 Task: Find connections with filter location Comodoro Rivadavia with filter topic #purposewith filter profile language English with filter current company Civil Engineer with filter school Central Institute Of Plastics Engineering and Technology with filter industry Biotechnology Research with filter service category Editing with filter keywords title Meeting Planner
Action: Mouse moved to (515, 89)
Screenshot: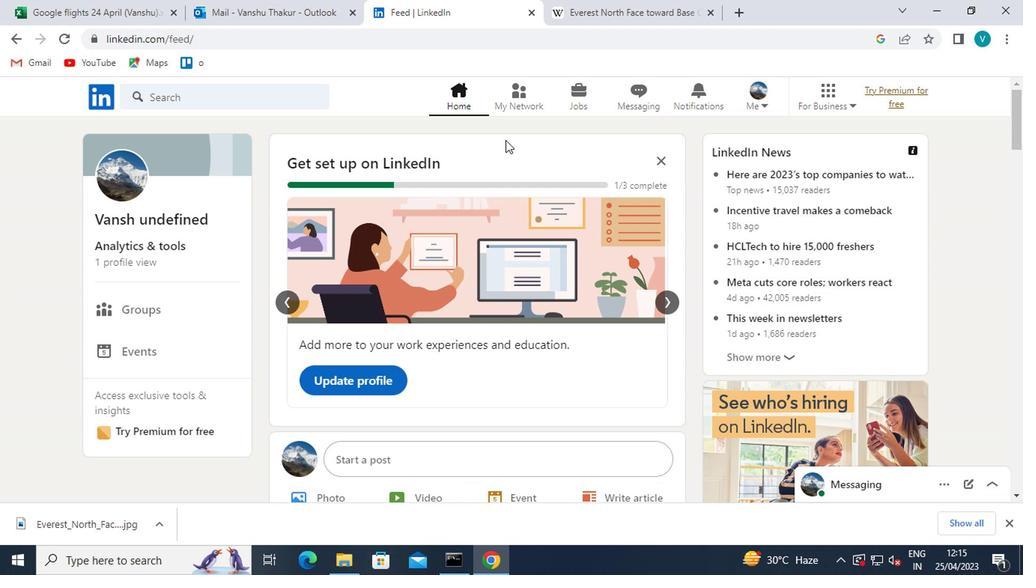 
Action: Mouse pressed left at (515, 89)
Screenshot: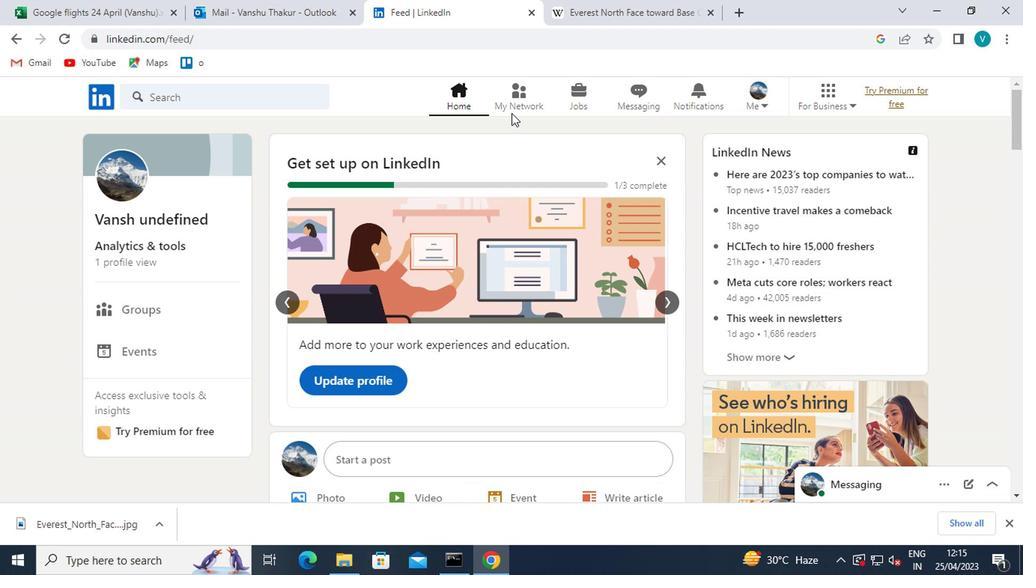 
Action: Mouse moved to (187, 182)
Screenshot: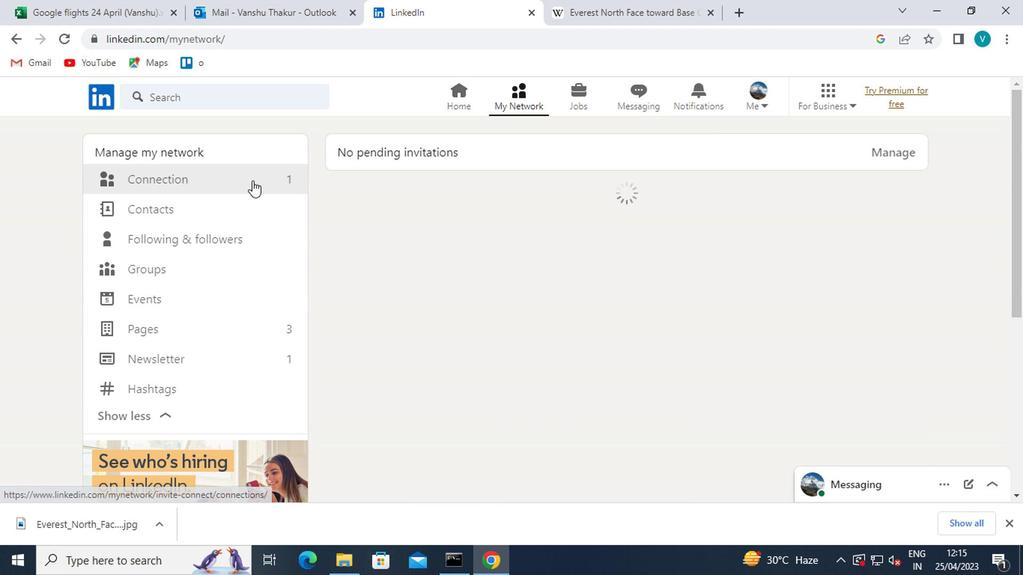 
Action: Mouse pressed left at (187, 182)
Screenshot: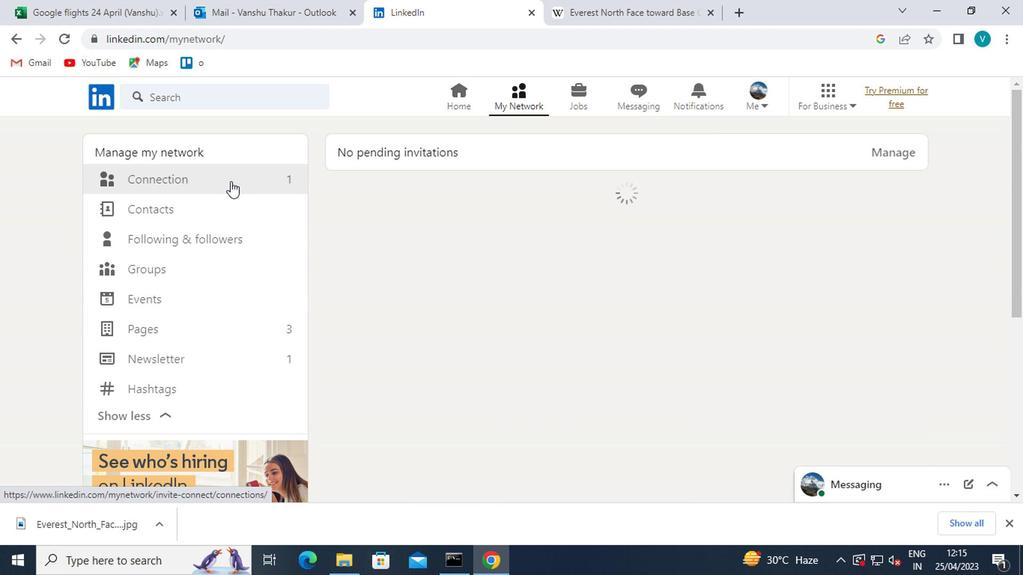 
Action: Mouse moved to (619, 181)
Screenshot: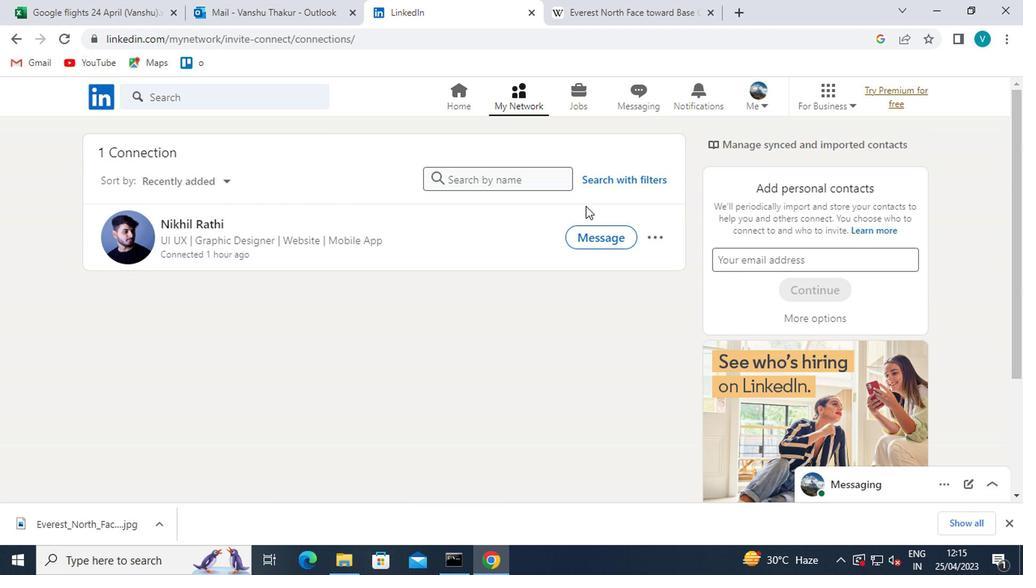 
Action: Mouse pressed left at (619, 181)
Screenshot: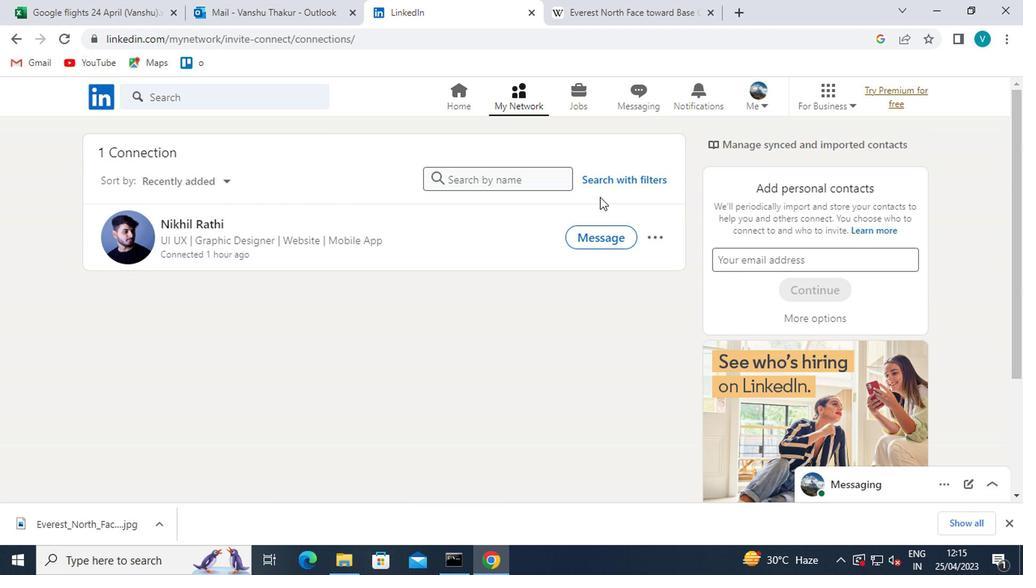 
Action: Mouse moved to (498, 136)
Screenshot: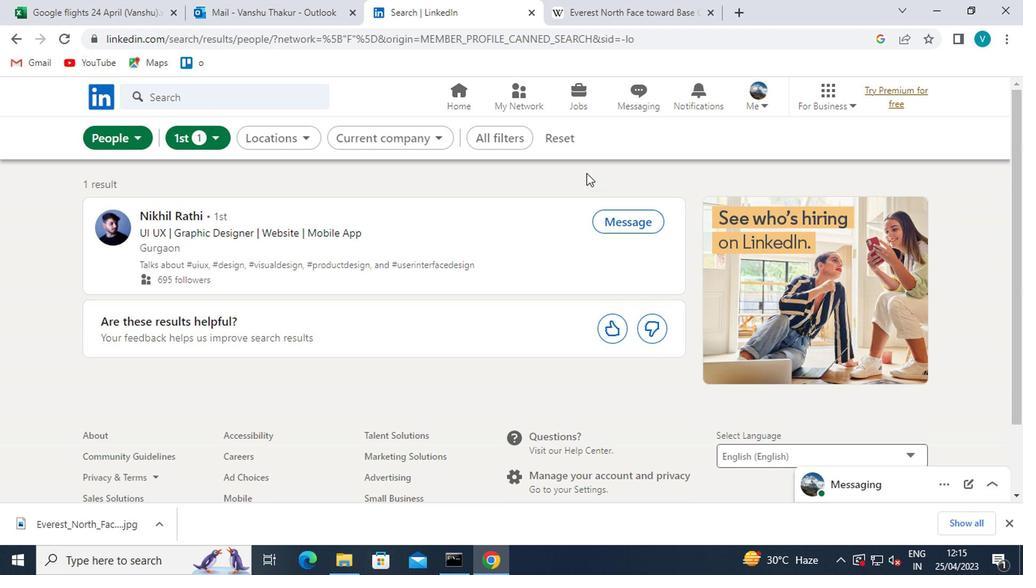 
Action: Mouse pressed left at (498, 136)
Screenshot: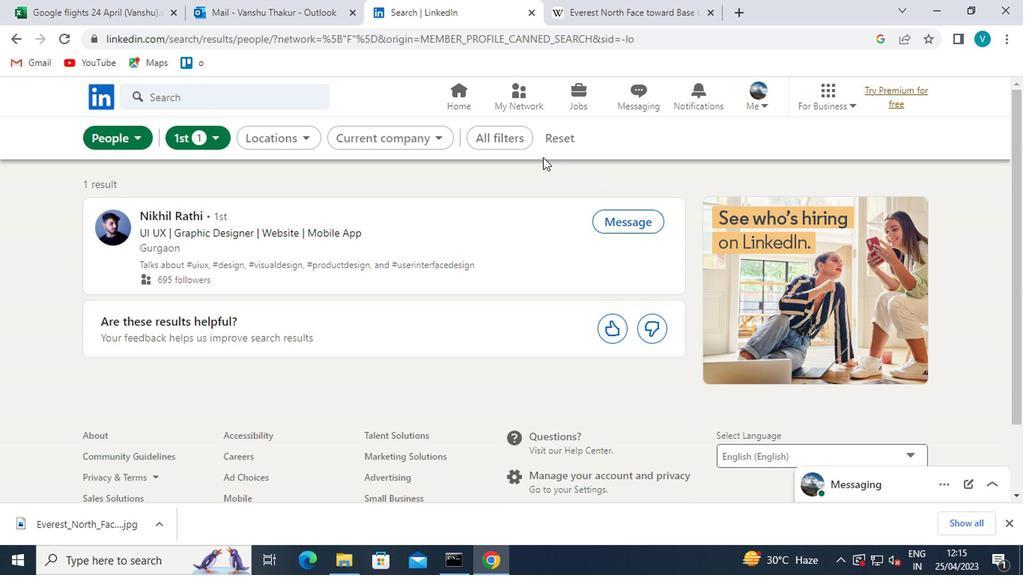 
Action: Mouse moved to (694, 316)
Screenshot: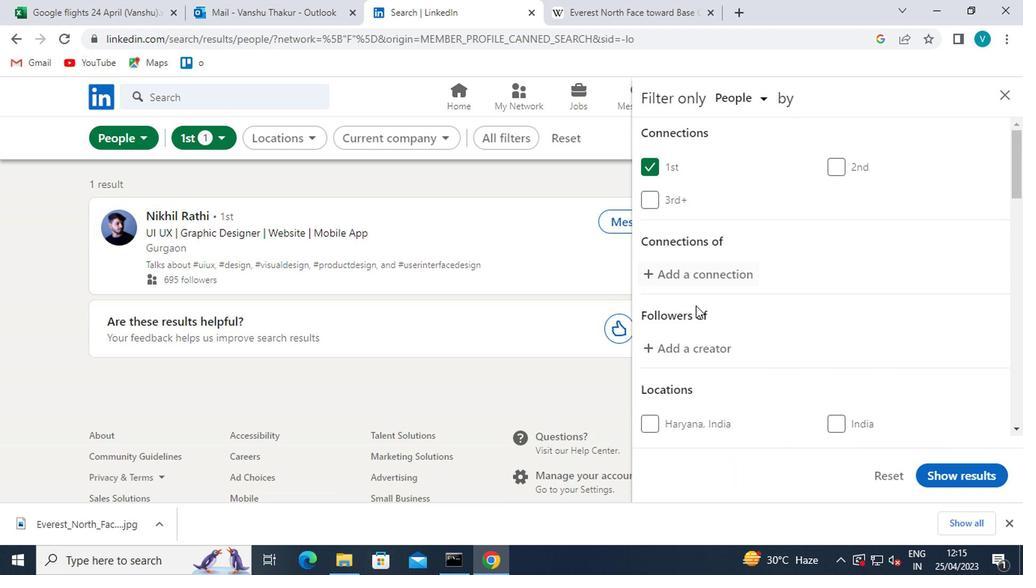 
Action: Mouse scrolled (694, 315) with delta (0, 0)
Screenshot: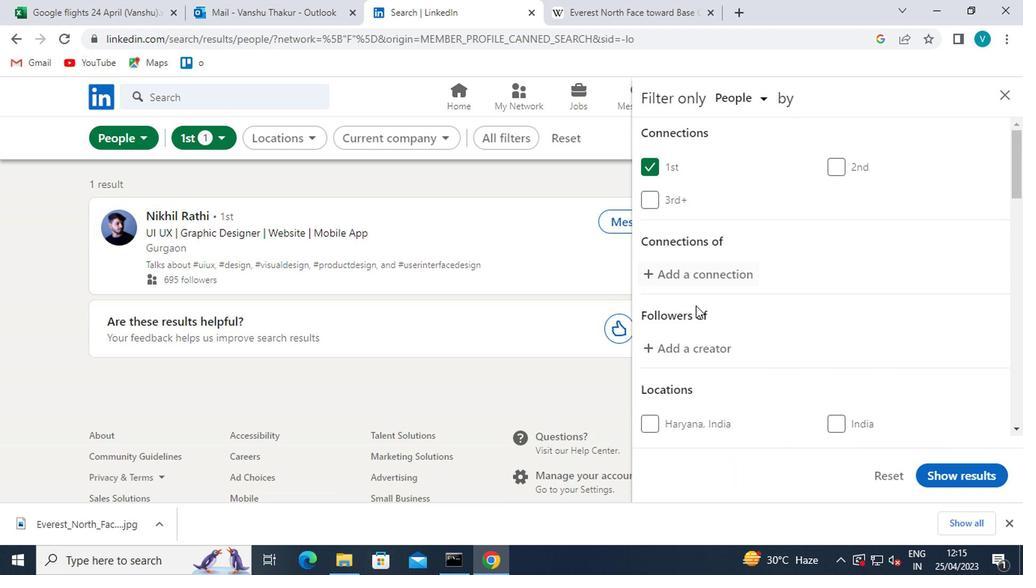
Action: Mouse moved to (694, 318)
Screenshot: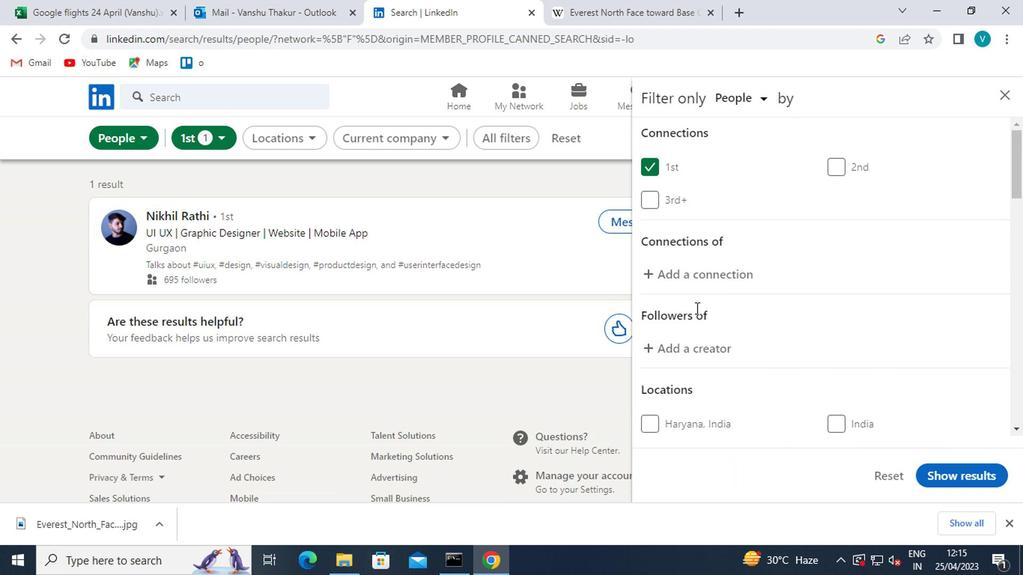 
Action: Mouse scrolled (694, 317) with delta (0, -1)
Screenshot: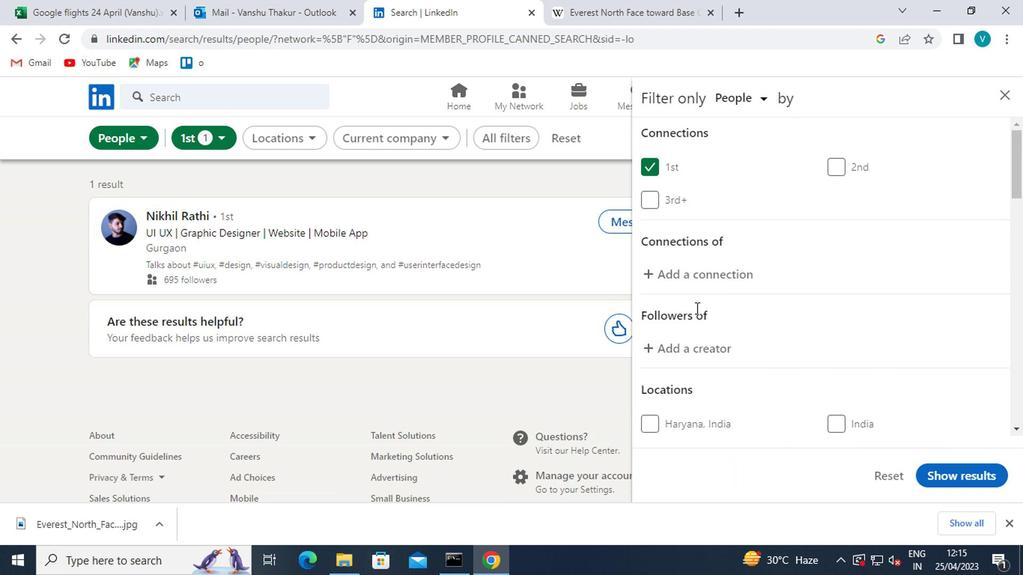 
Action: Mouse moved to (690, 345)
Screenshot: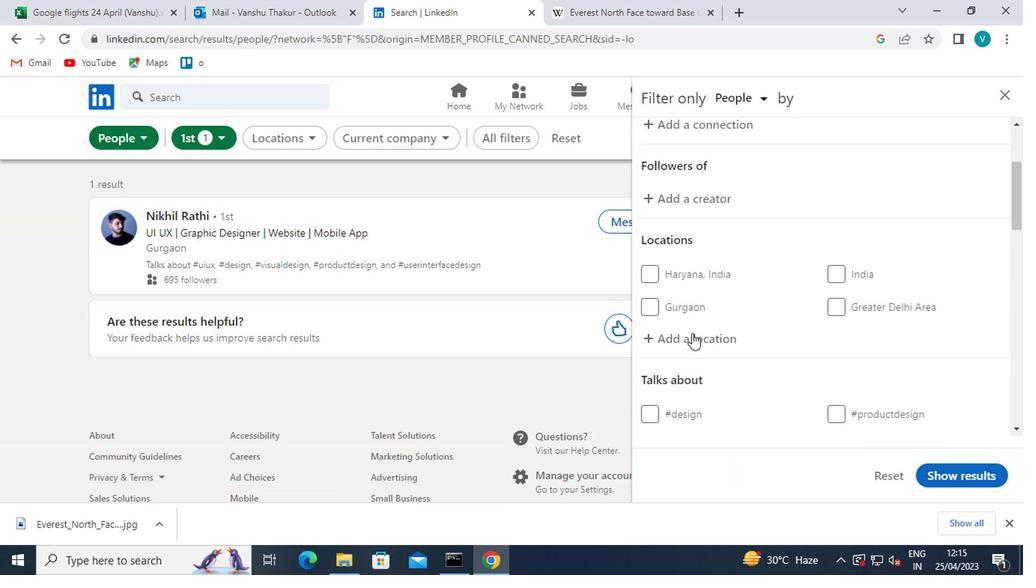 
Action: Mouse pressed left at (690, 345)
Screenshot: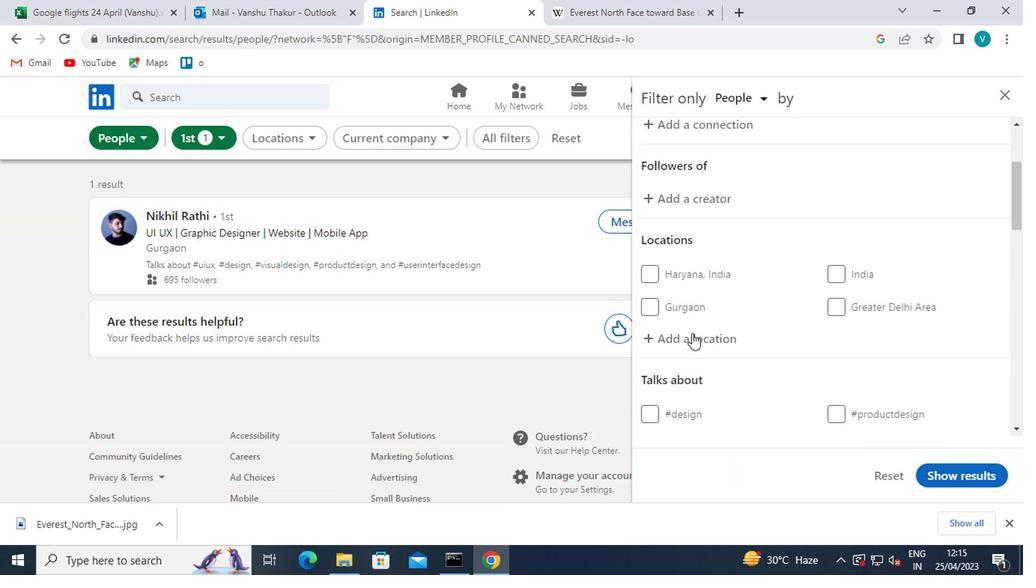 
Action: Key pressed <Key.shift>COMOD
Screenshot: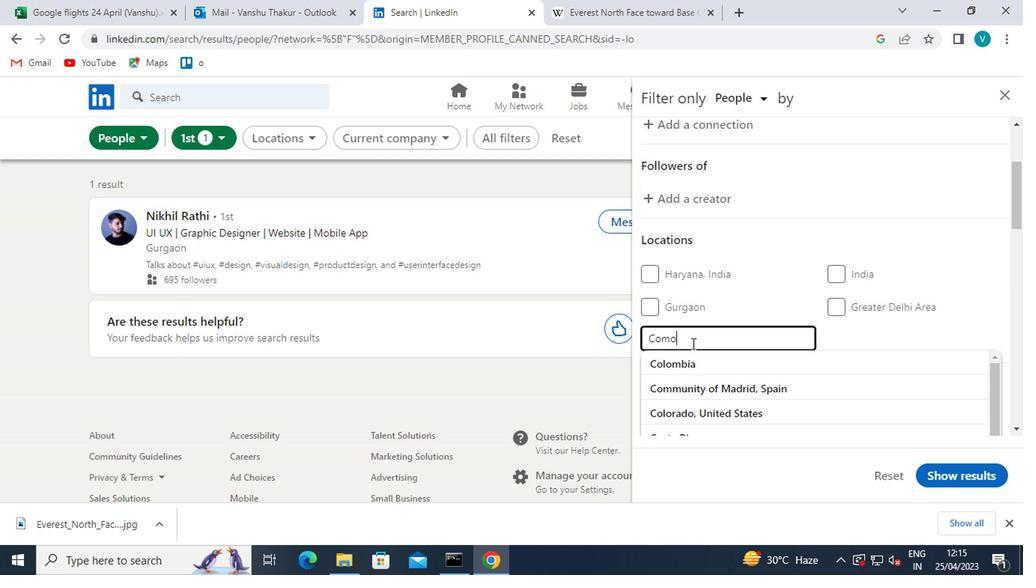 
Action: Mouse moved to (690, 346)
Screenshot: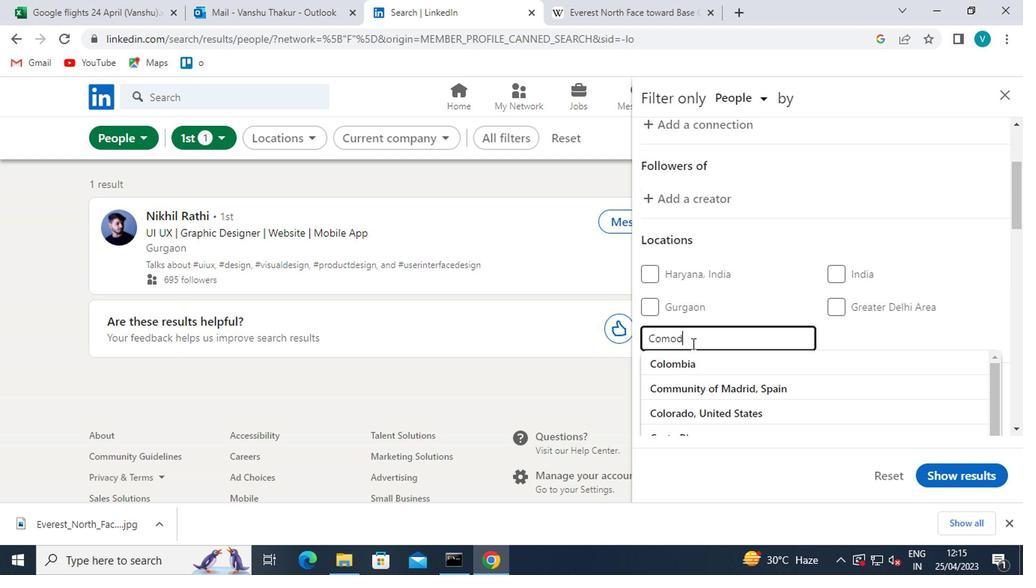 
Action: Key pressed ORO
Screenshot: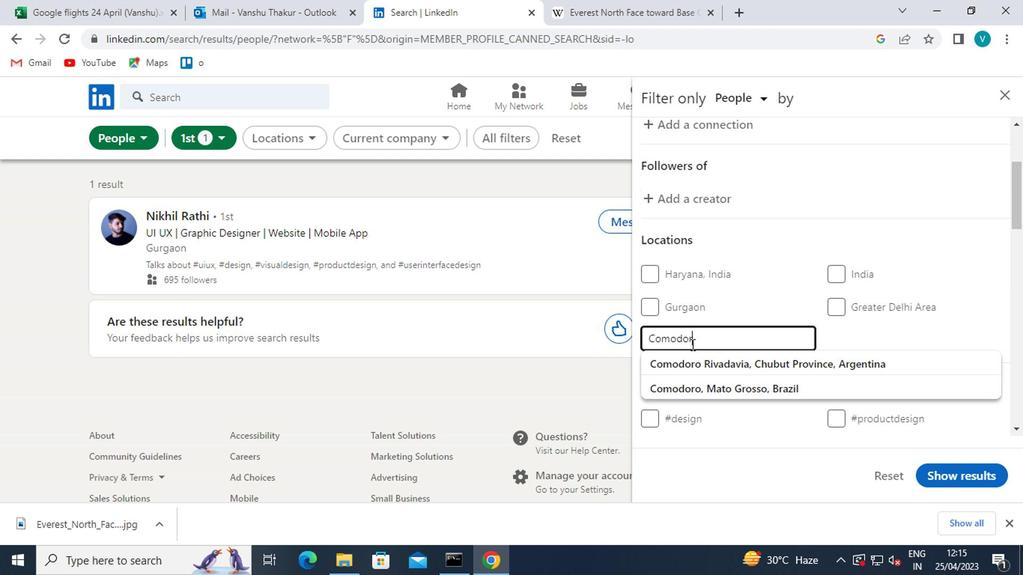
Action: Mouse moved to (730, 364)
Screenshot: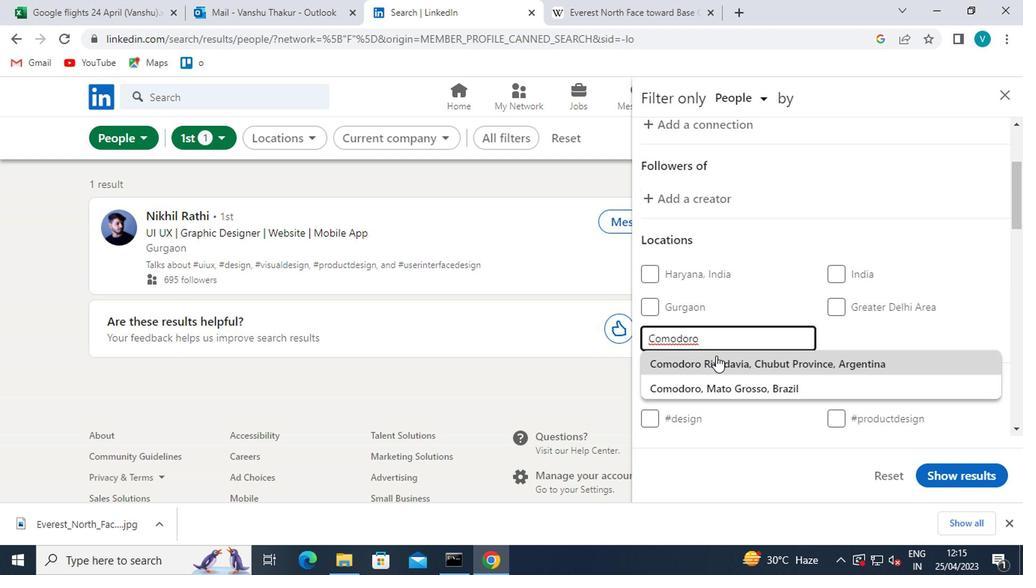 
Action: Mouse pressed left at (730, 364)
Screenshot: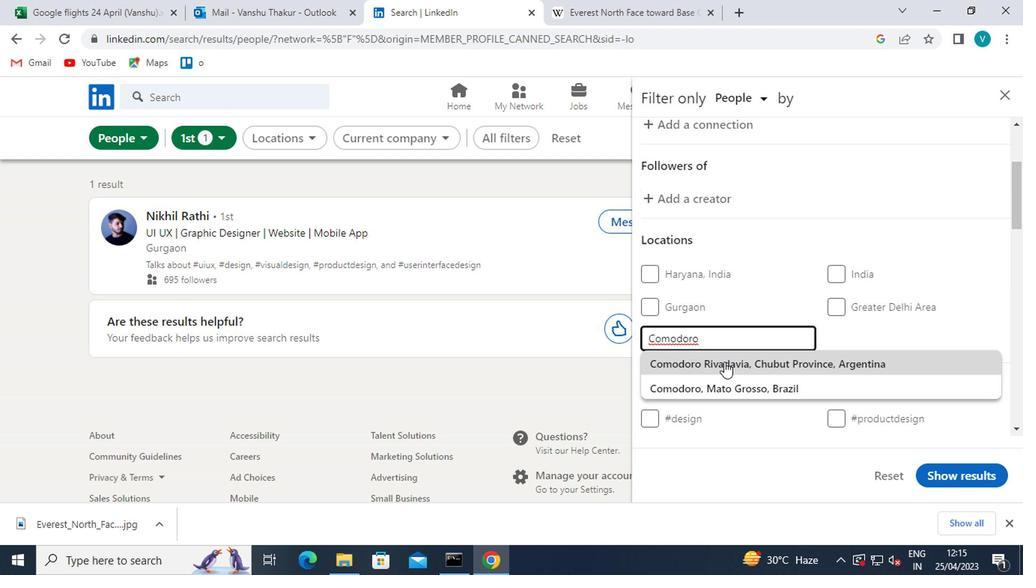 
Action: Mouse moved to (806, 379)
Screenshot: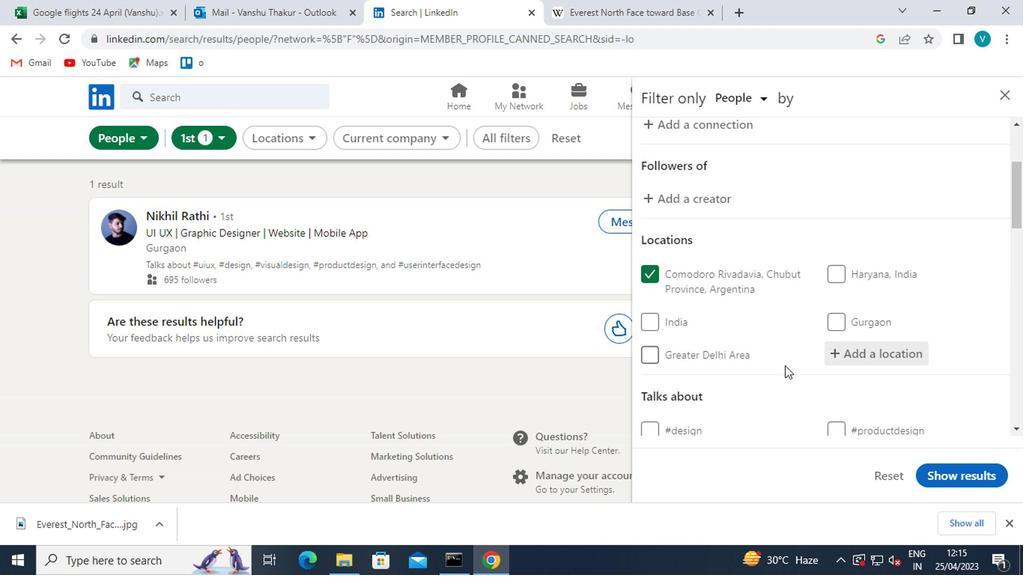 
Action: Mouse scrolled (806, 378) with delta (0, 0)
Screenshot: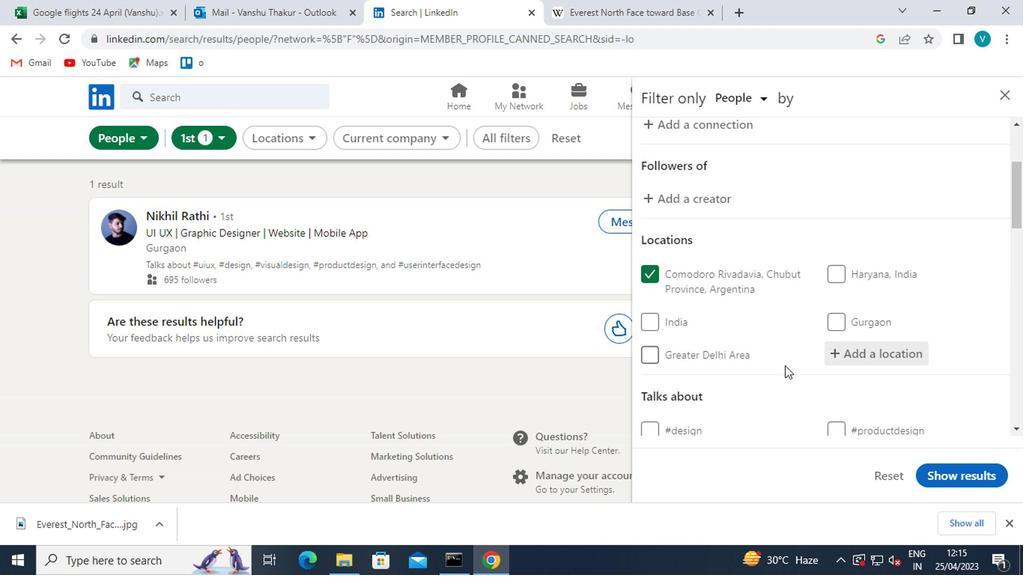 
Action: Mouse moved to (873, 424)
Screenshot: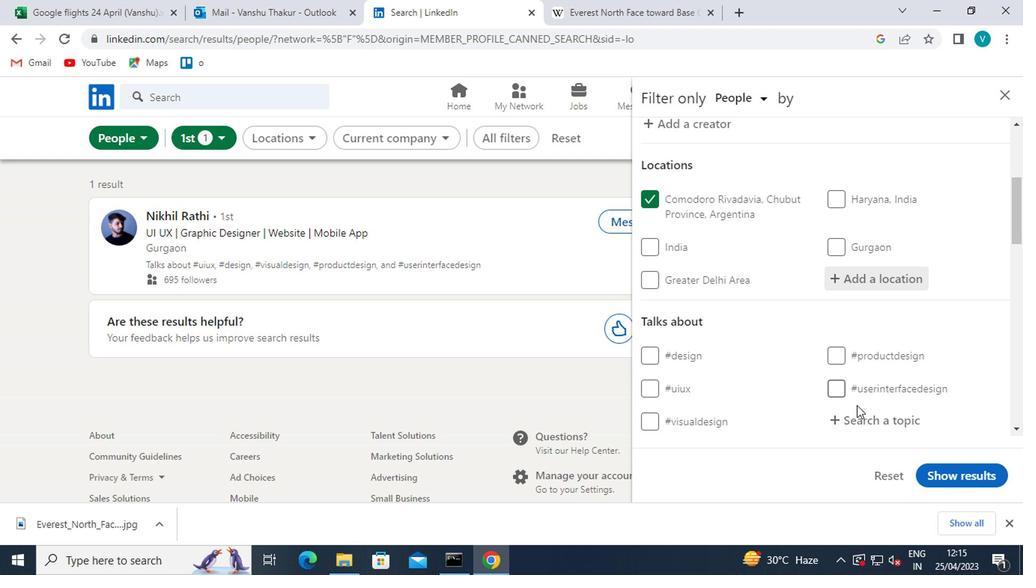 
Action: Mouse pressed left at (873, 424)
Screenshot: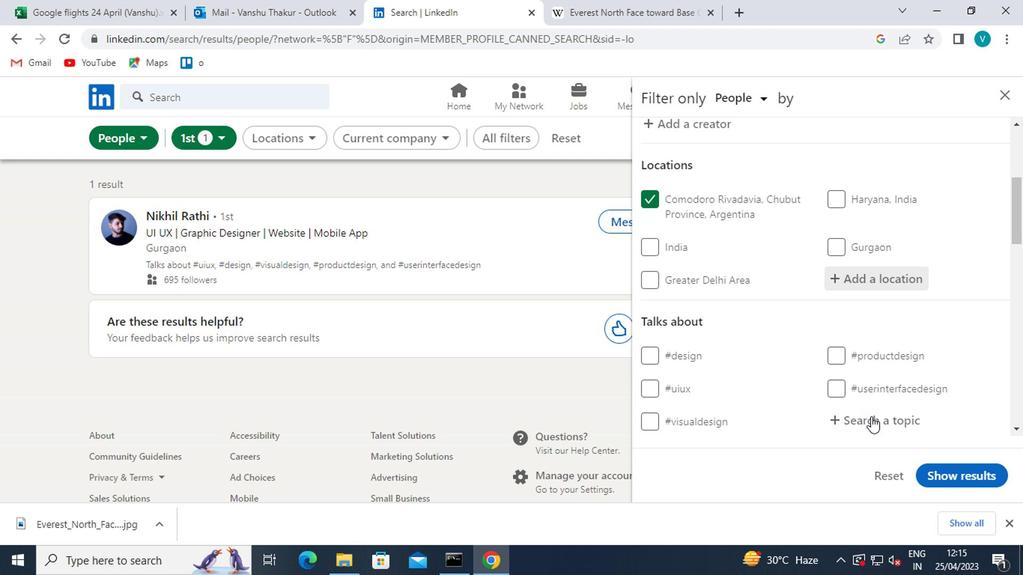 
Action: Key pressed <Key.shift>#PURPOSEWITH
Screenshot: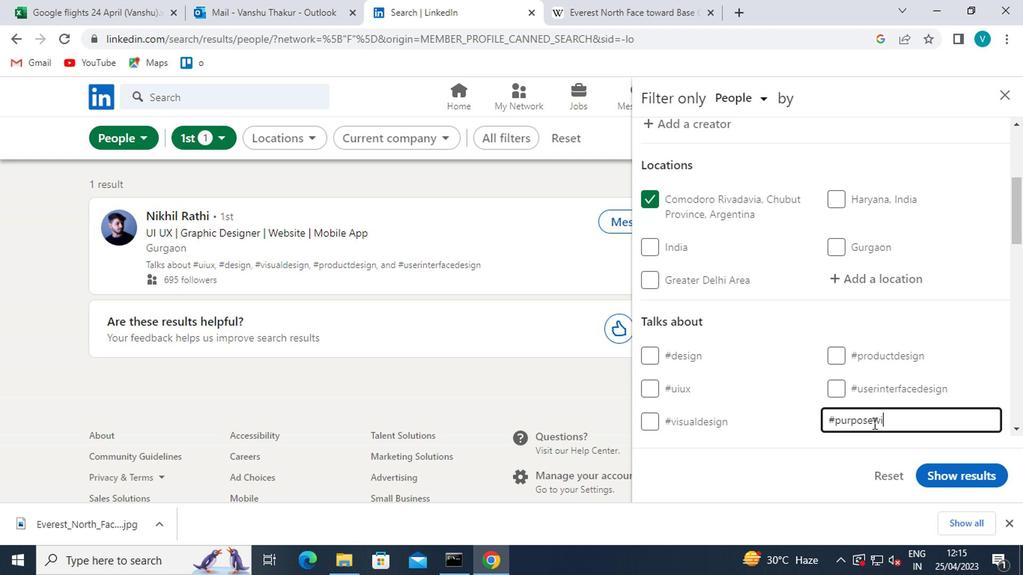 
Action: Mouse moved to (790, 418)
Screenshot: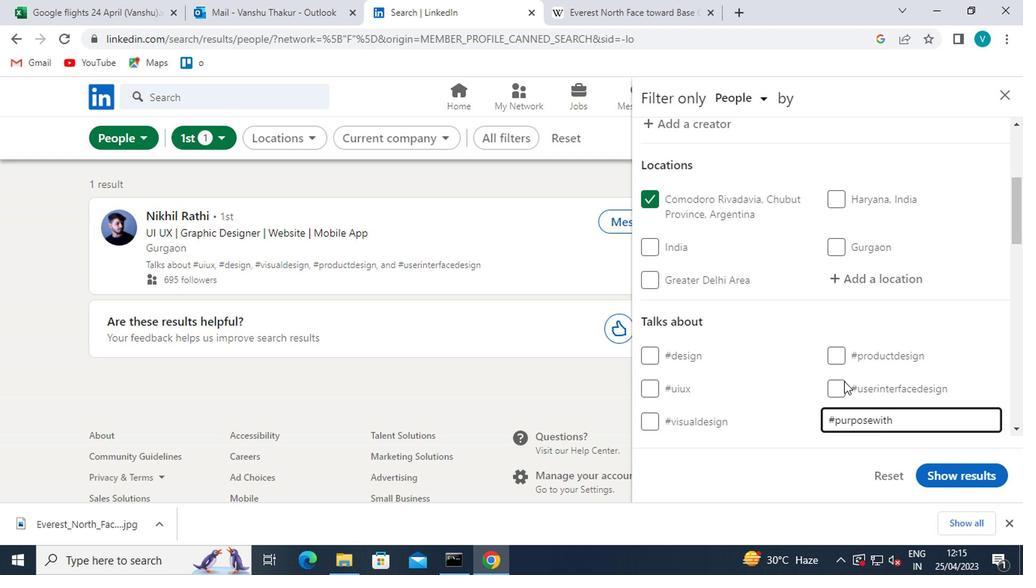 
Action: Mouse pressed left at (790, 418)
Screenshot: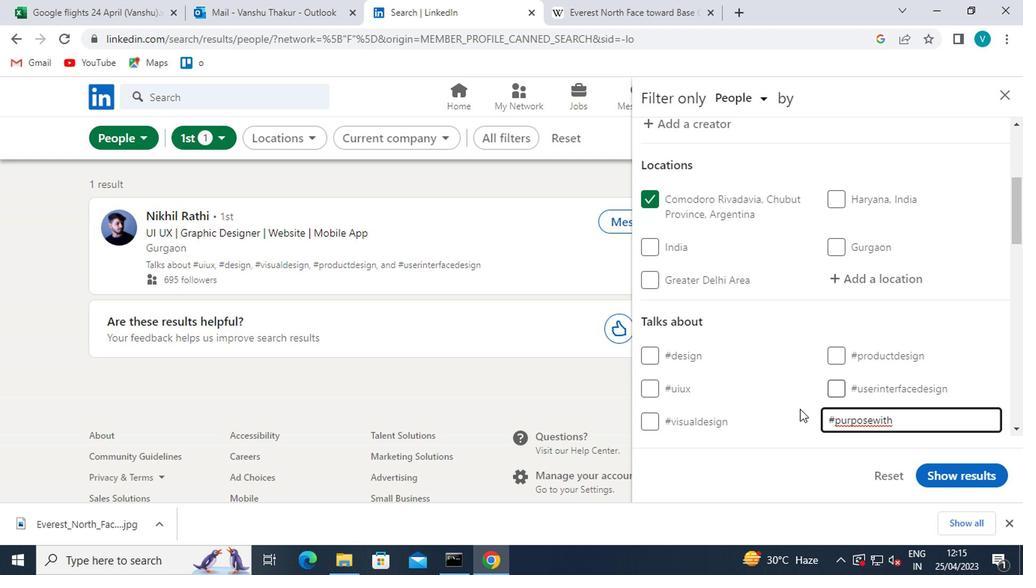 
Action: Mouse moved to (790, 419)
Screenshot: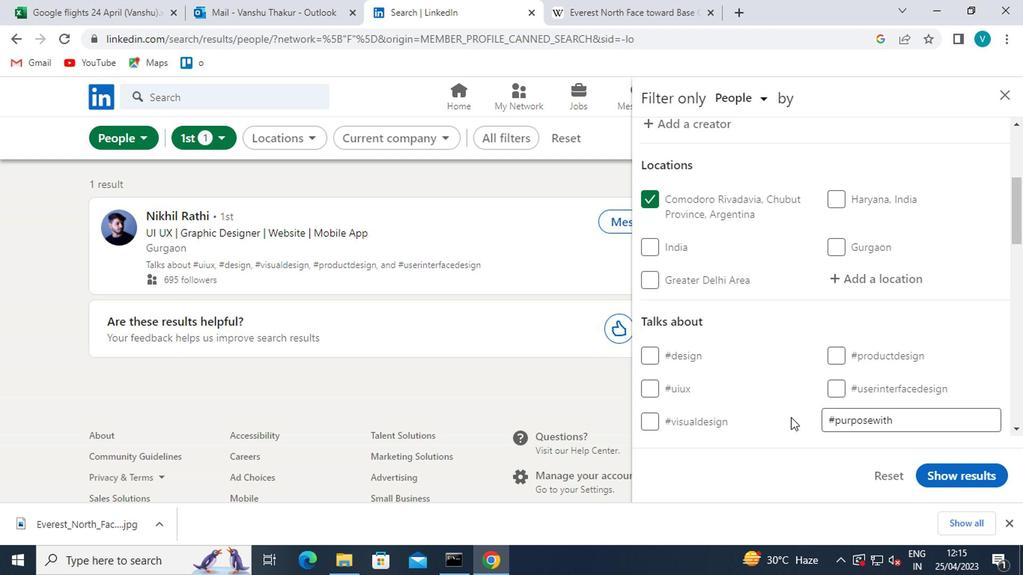 
Action: Mouse scrolled (790, 418) with delta (0, -1)
Screenshot: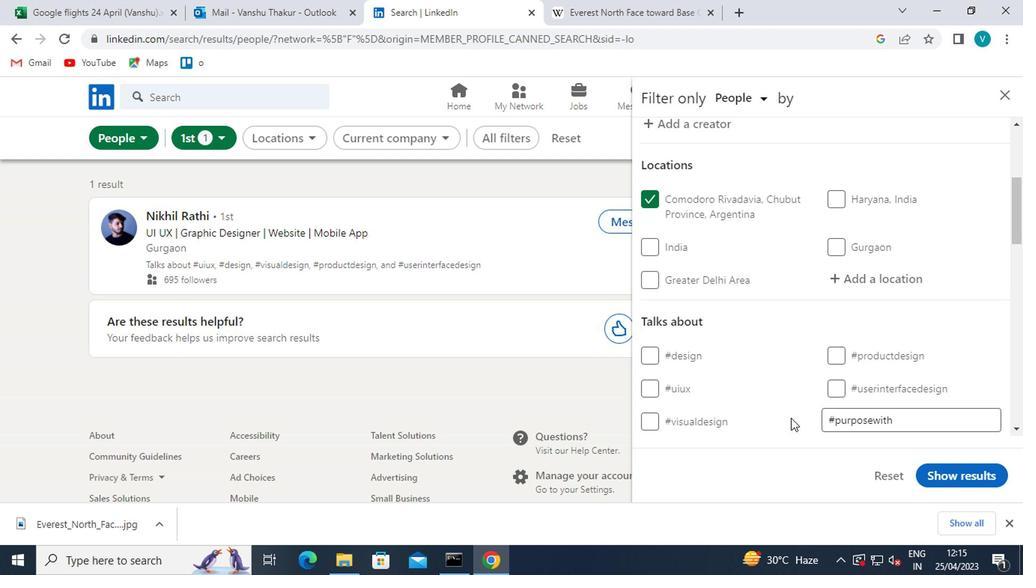 
Action: Mouse scrolled (790, 418) with delta (0, -1)
Screenshot: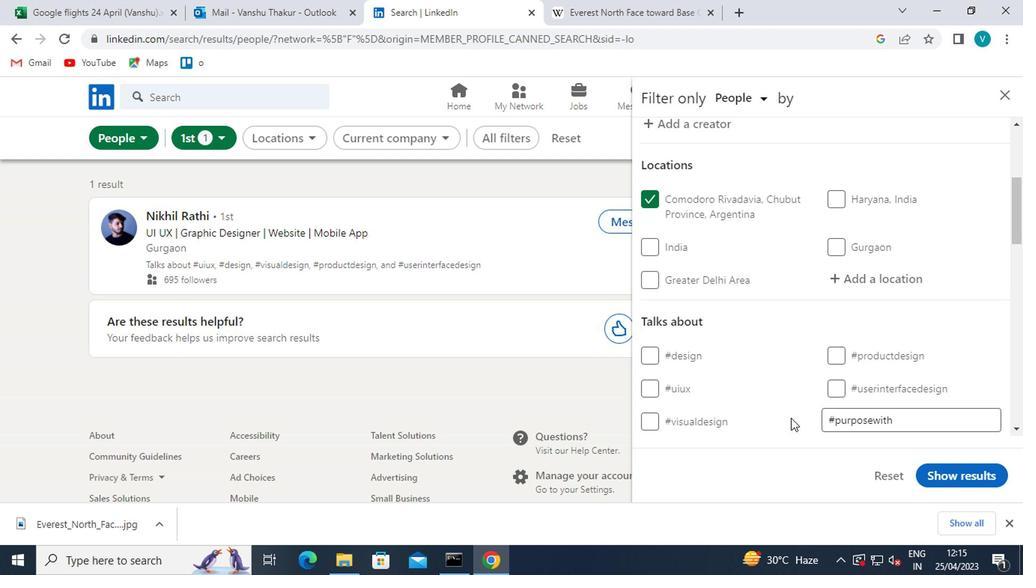 
Action: Mouse scrolled (790, 418) with delta (0, -1)
Screenshot: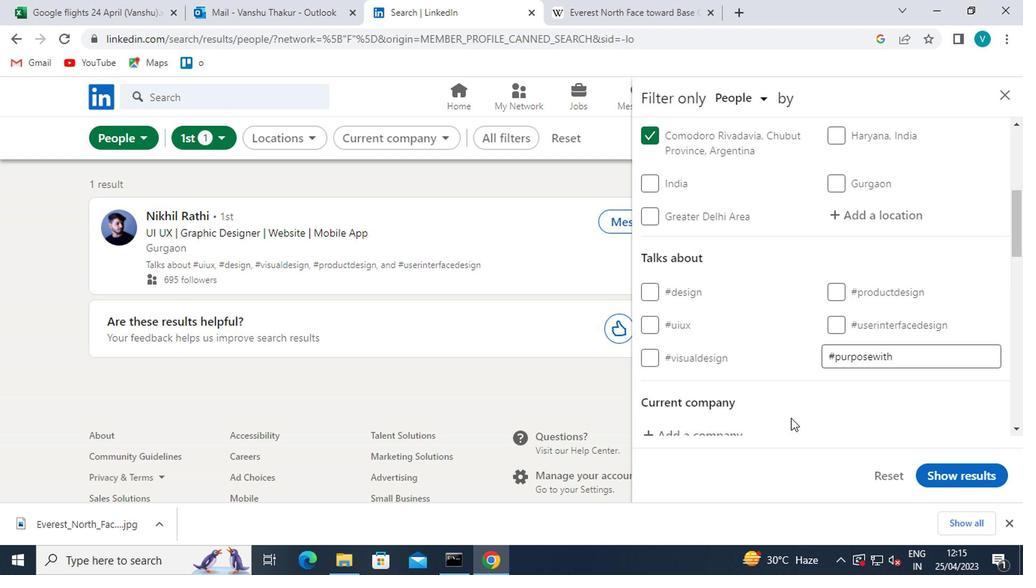 
Action: Mouse scrolled (790, 418) with delta (0, -1)
Screenshot: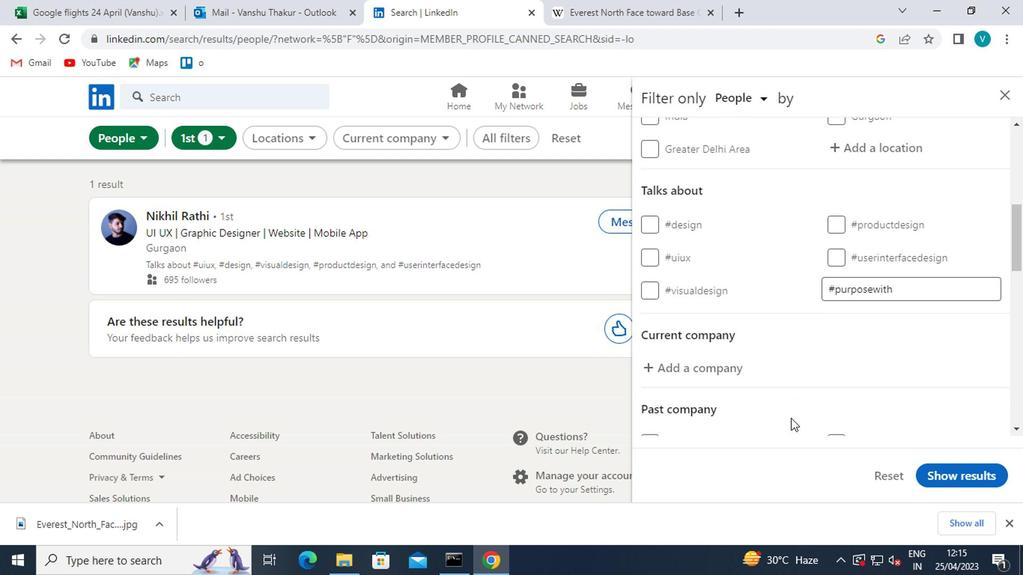 
Action: Mouse scrolled (790, 418) with delta (0, -1)
Screenshot: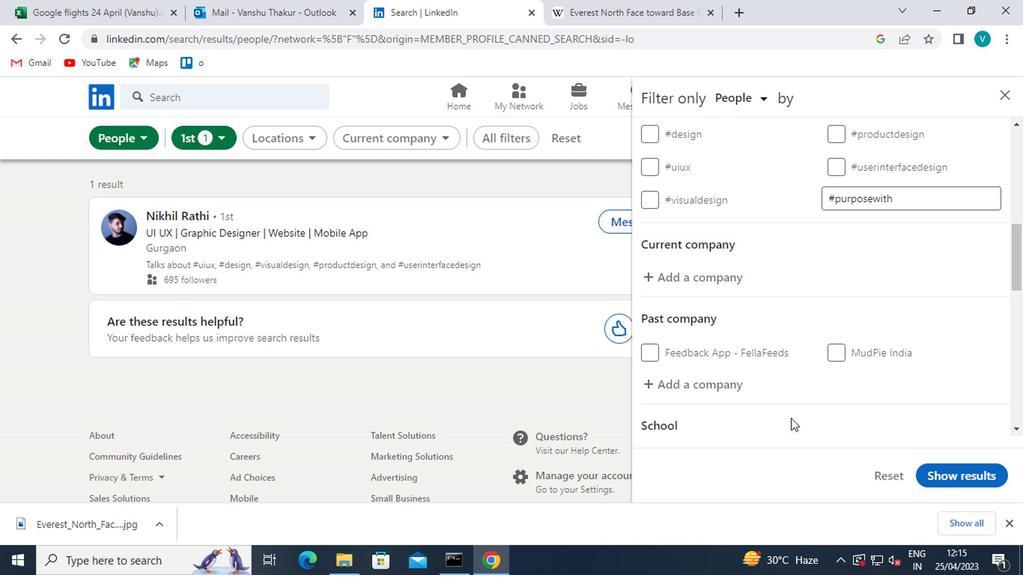 
Action: Mouse scrolled (790, 418) with delta (0, -1)
Screenshot: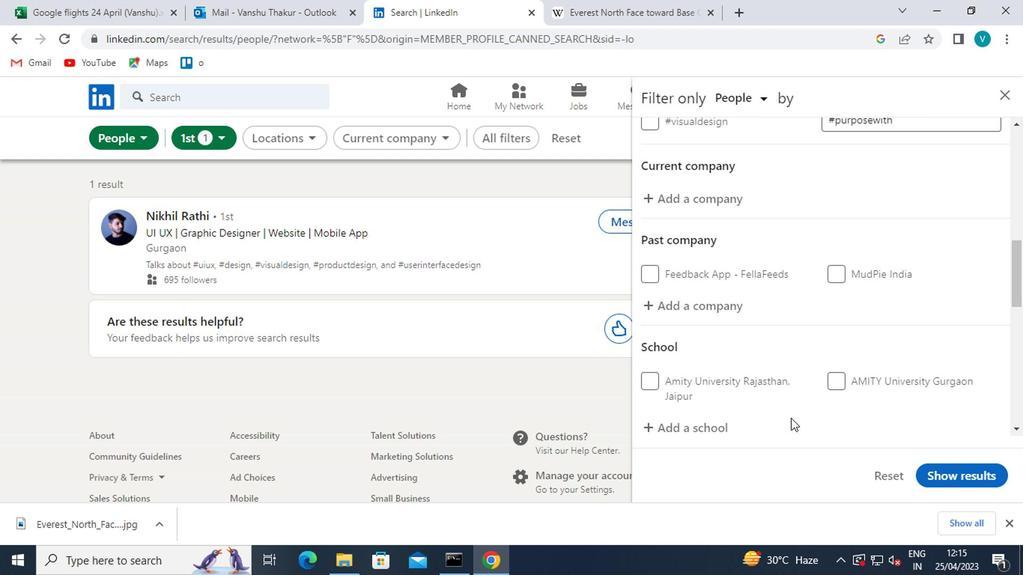 
Action: Mouse scrolled (790, 418) with delta (0, -1)
Screenshot: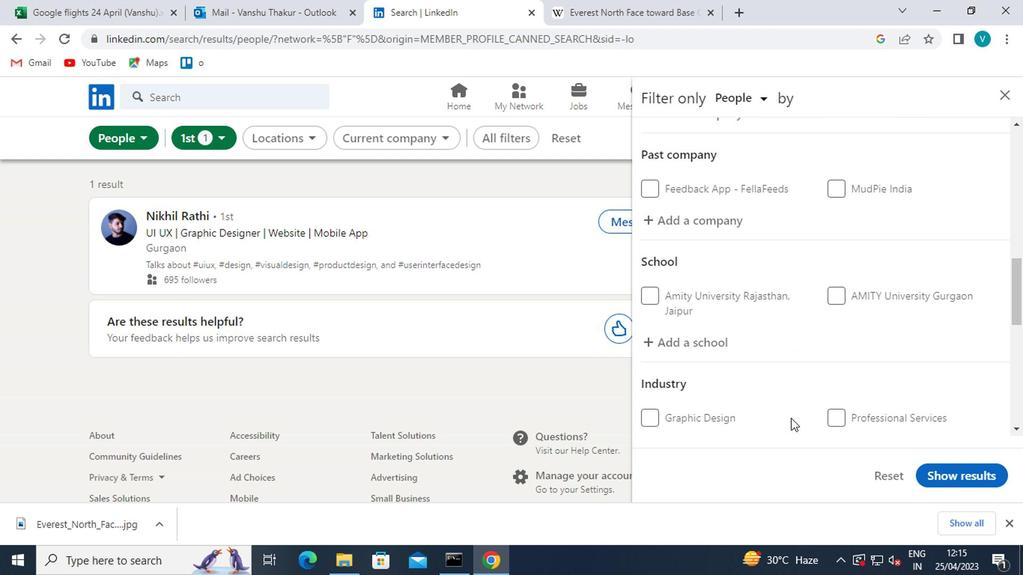 
Action: Mouse scrolled (790, 418) with delta (0, -1)
Screenshot: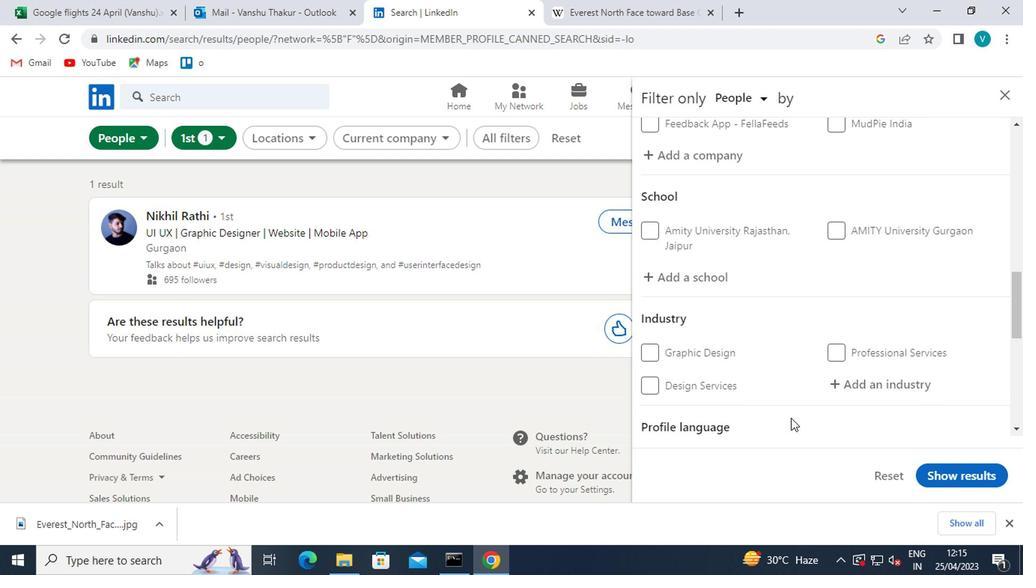 
Action: Mouse moved to (650, 309)
Screenshot: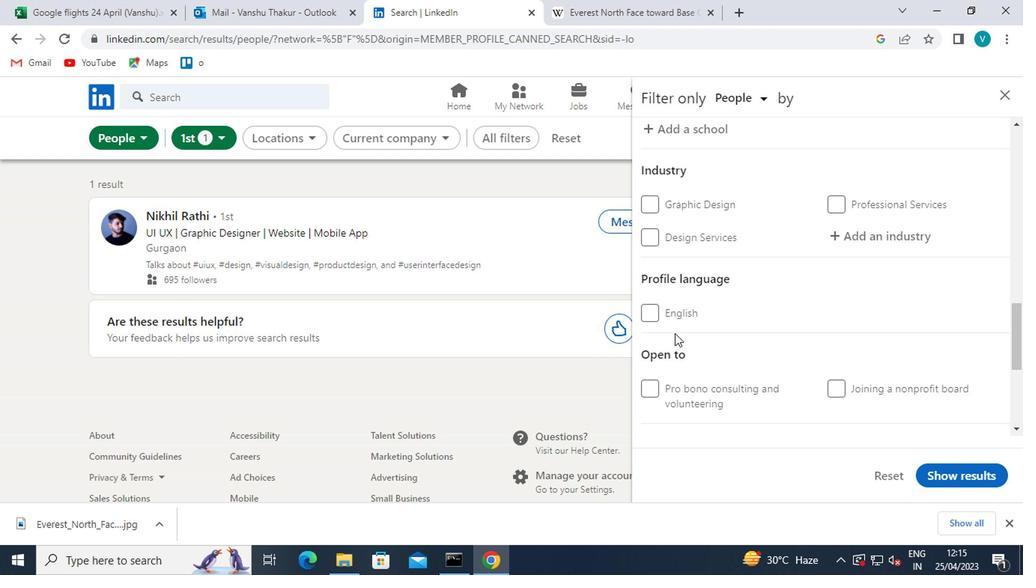 
Action: Mouse pressed left at (650, 309)
Screenshot: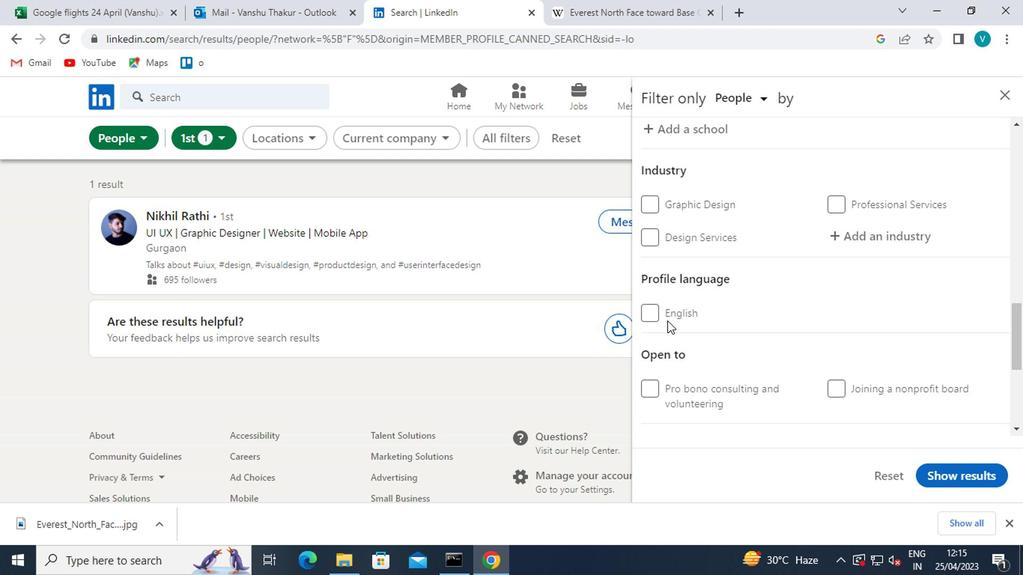 
Action: Mouse moved to (774, 311)
Screenshot: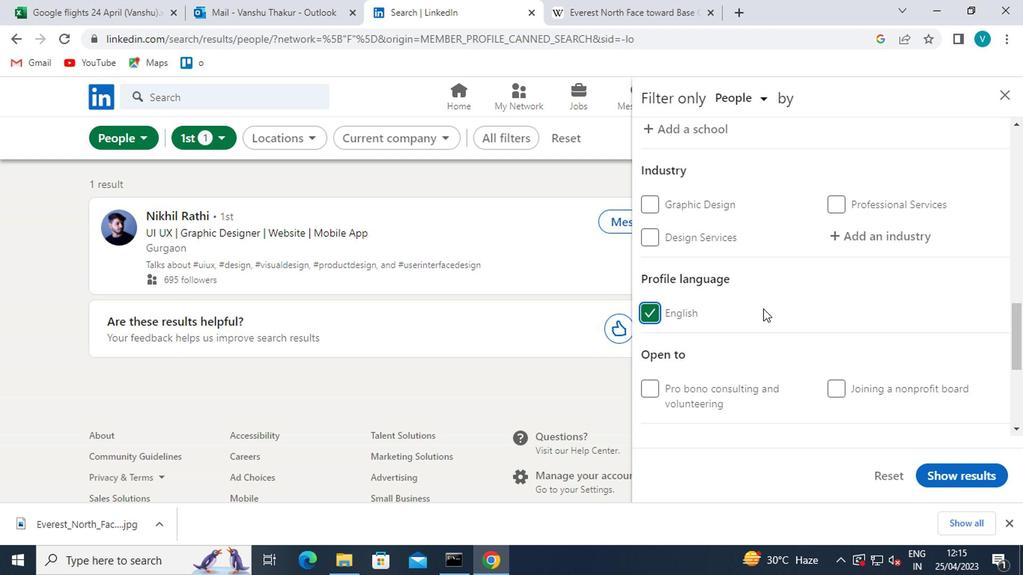 
Action: Mouse scrolled (774, 311) with delta (0, 0)
Screenshot: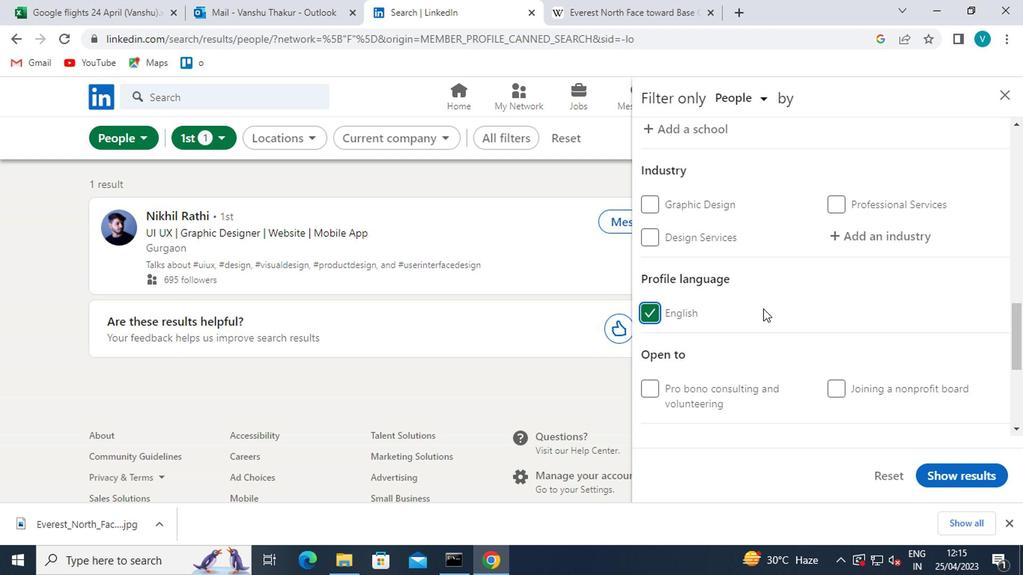 
Action: Mouse scrolled (774, 311) with delta (0, 0)
Screenshot: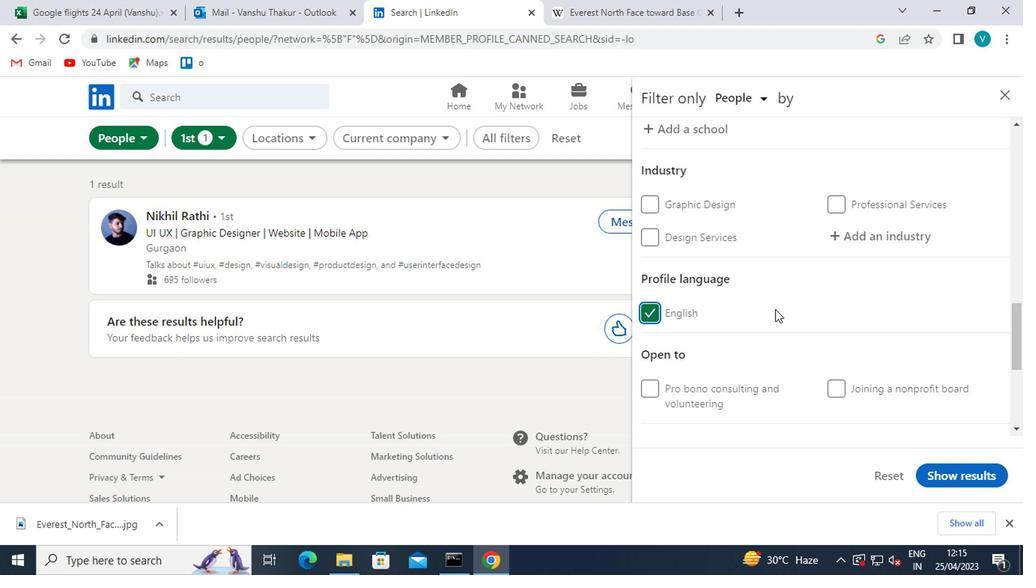 
Action: Mouse scrolled (774, 311) with delta (0, 0)
Screenshot: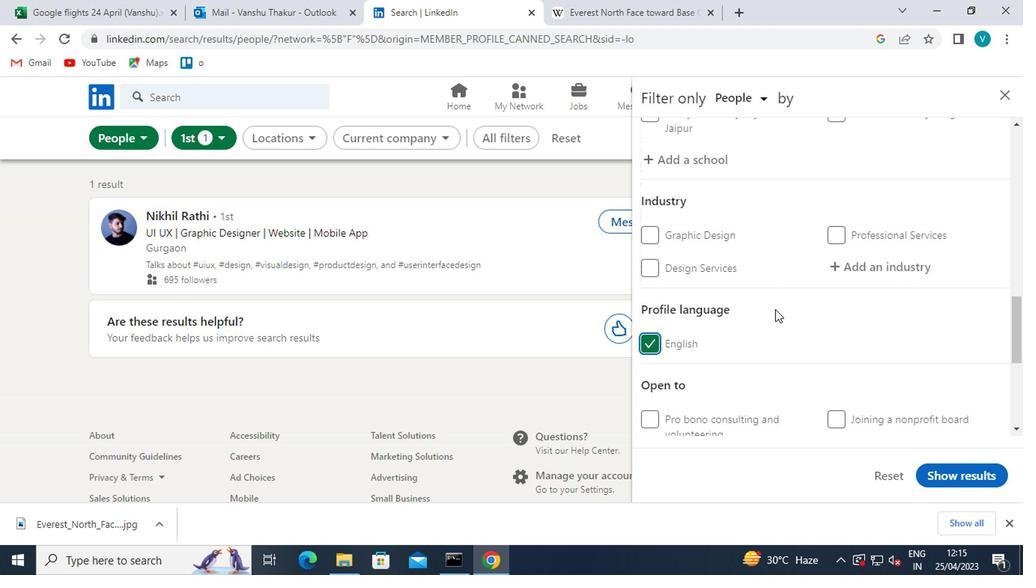 
Action: Mouse scrolled (774, 311) with delta (0, 0)
Screenshot: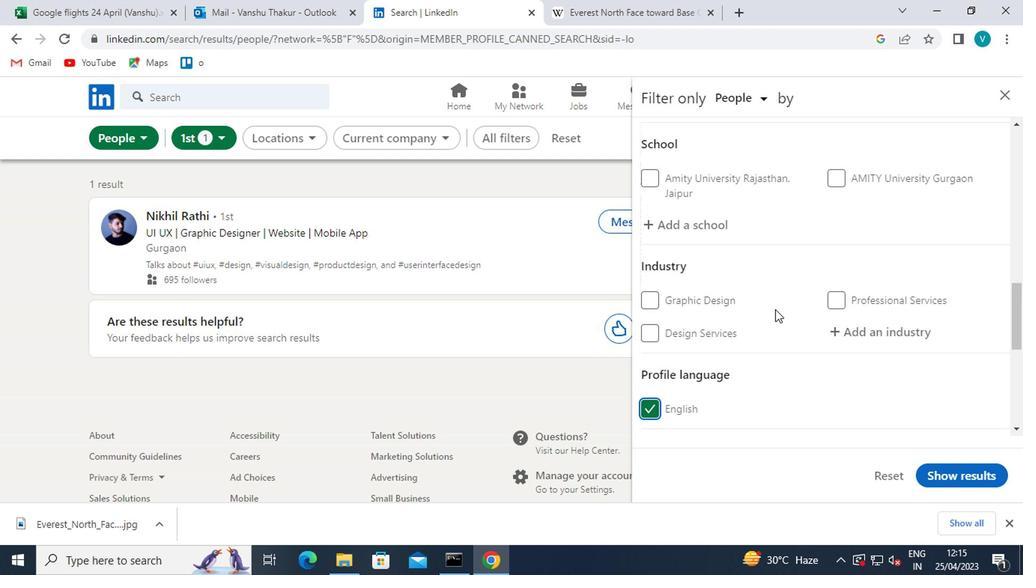 
Action: Mouse scrolled (774, 311) with delta (0, 0)
Screenshot: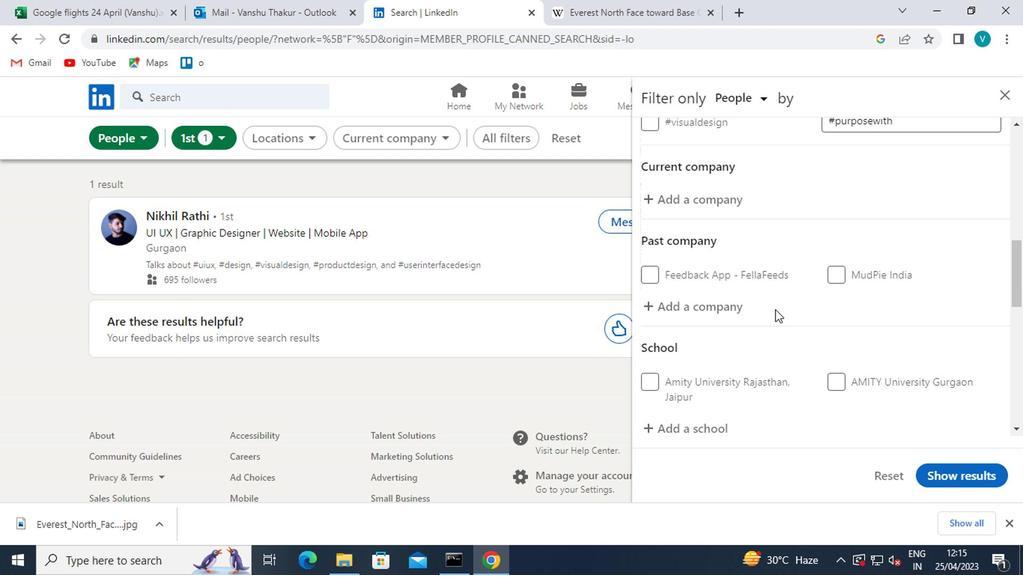 
Action: Mouse moved to (746, 280)
Screenshot: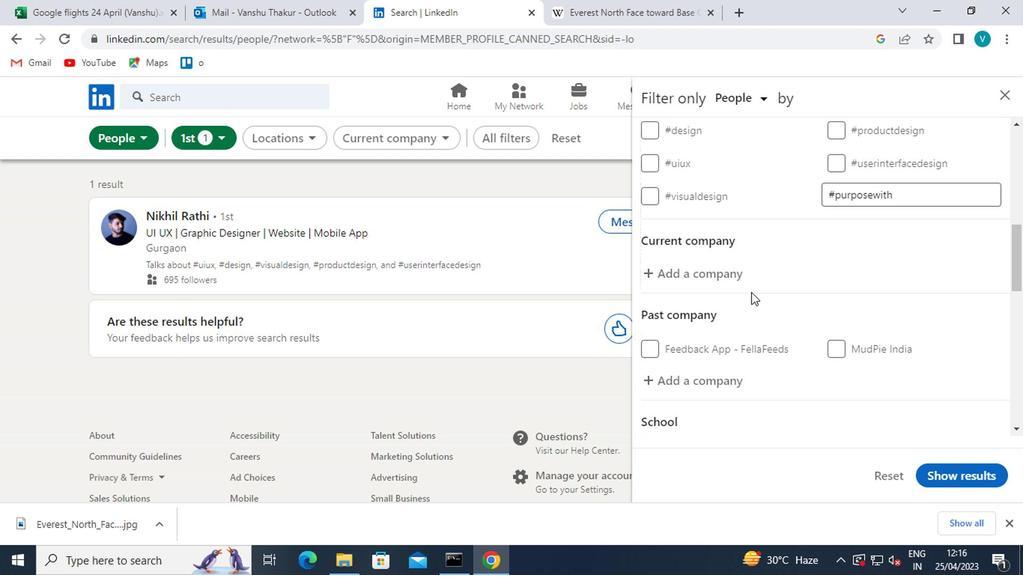 
Action: Mouse pressed left at (746, 280)
Screenshot: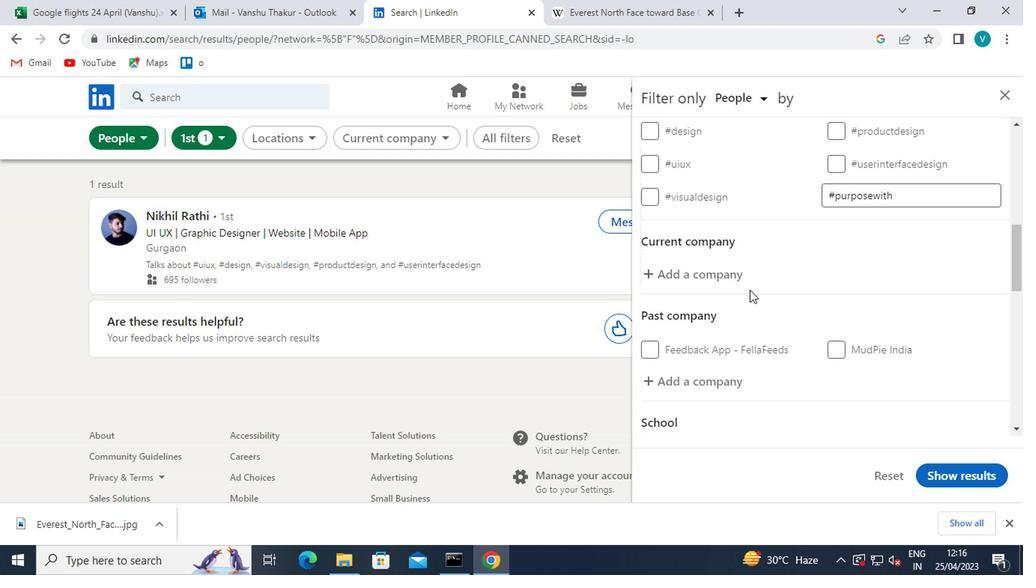 
Action: Mouse moved to (746, 280)
Screenshot: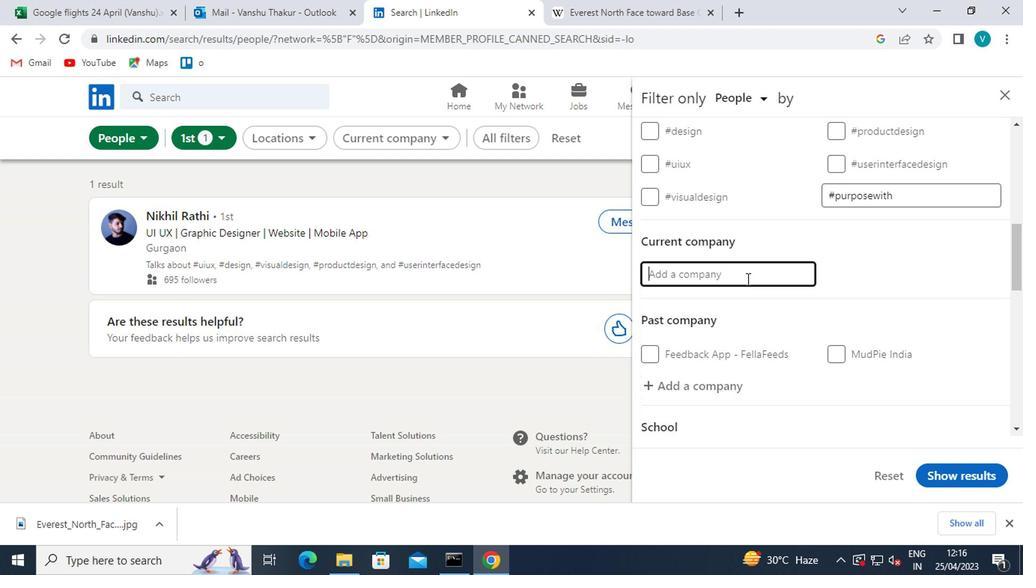 
Action: Key pressed <Key.shift>CIVIL<Key.space>
Screenshot: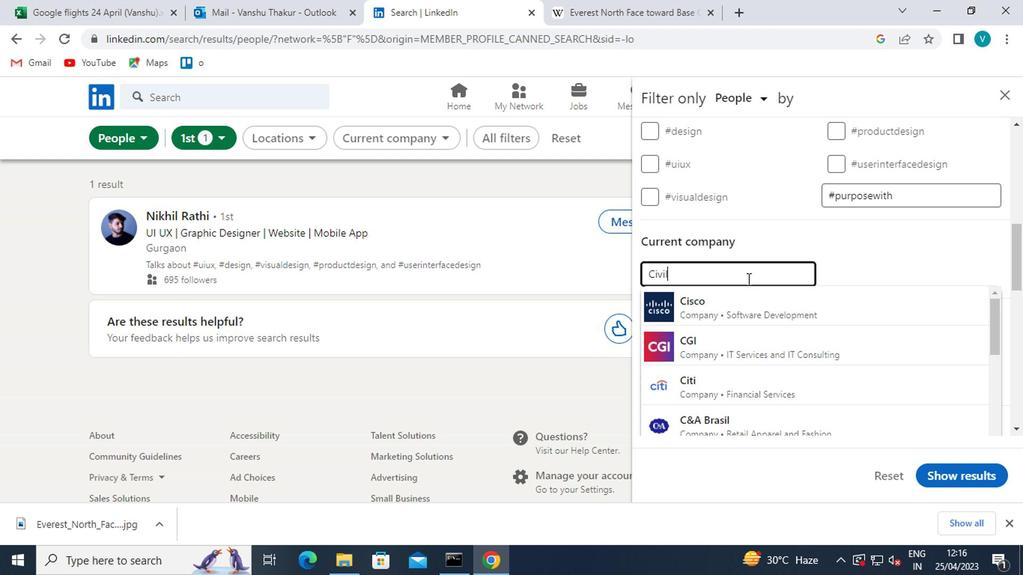 
Action: Mouse moved to (746, 280)
Screenshot: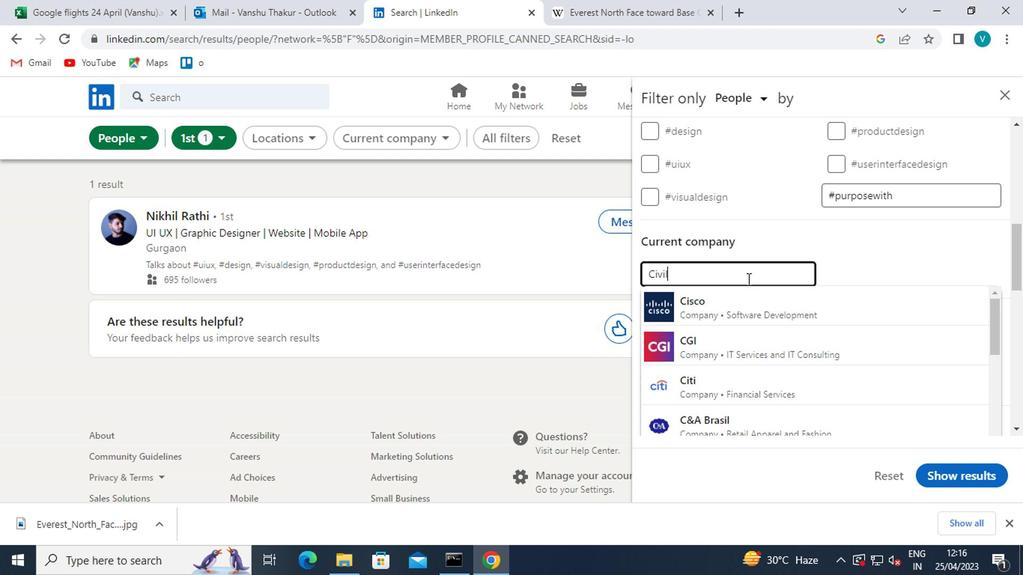 
Action: Key pressed <Key.shift>E
Screenshot: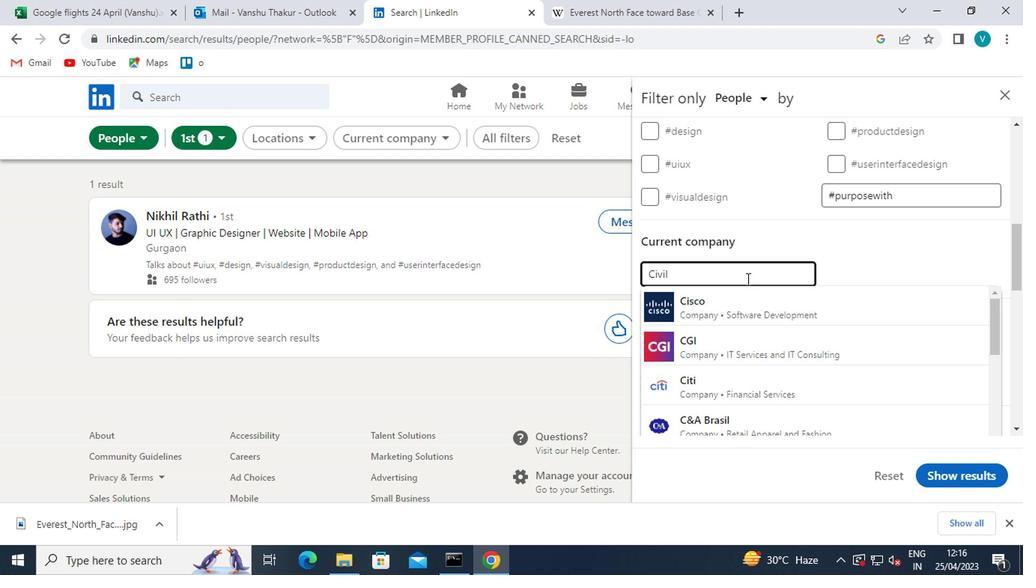 
Action: Mouse moved to (719, 339)
Screenshot: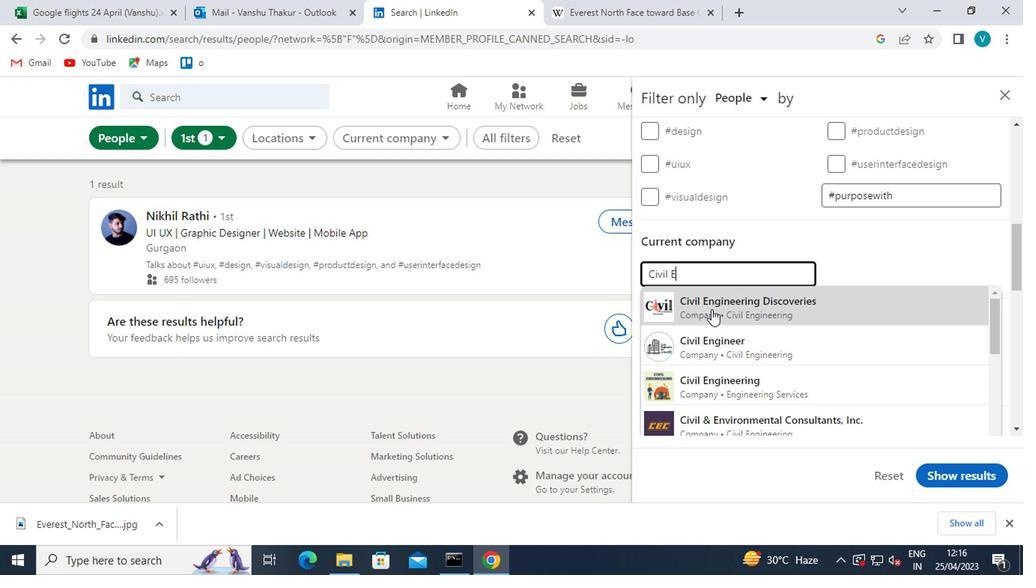
Action: Mouse pressed left at (719, 339)
Screenshot: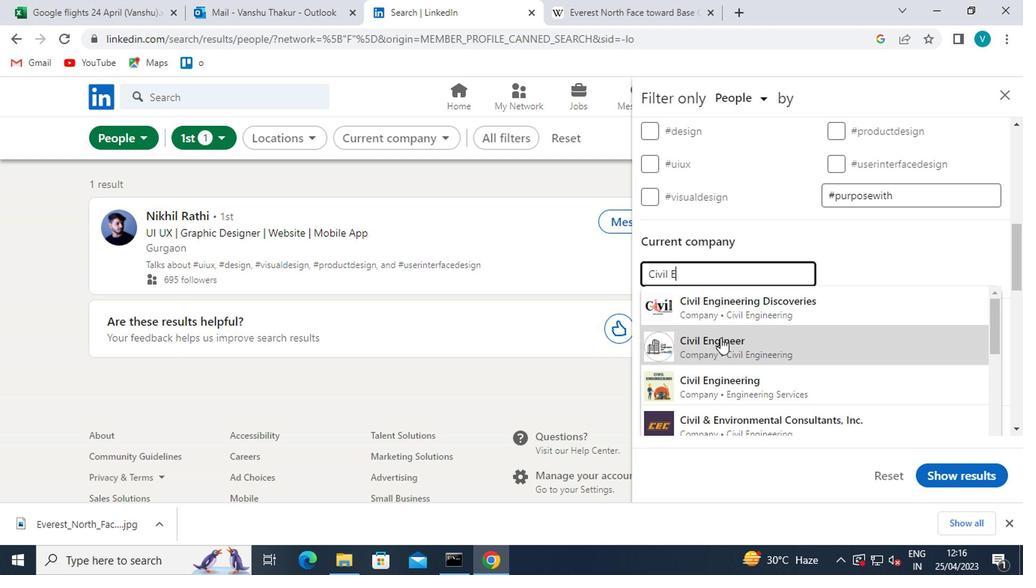 
Action: Mouse moved to (751, 313)
Screenshot: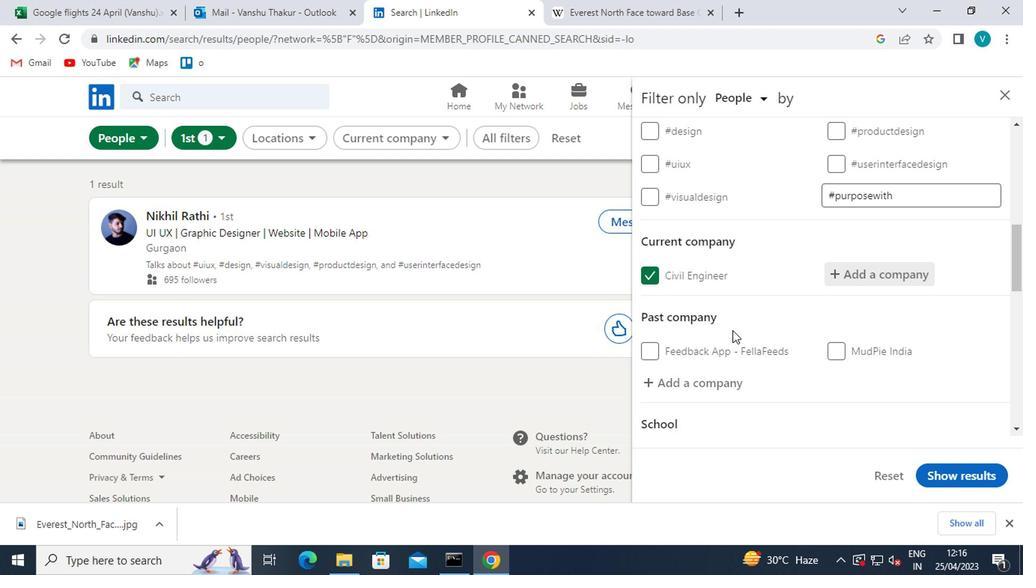 
Action: Mouse scrolled (751, 312) with delta (0, -1)
Screenshot: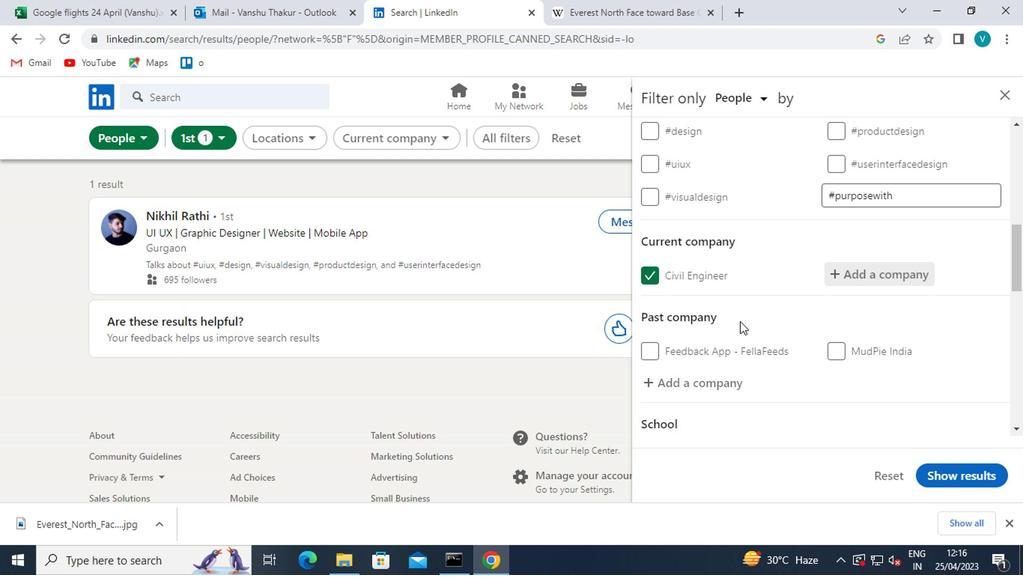 
Action: Mouse moved to (751, 312)
Screenshot: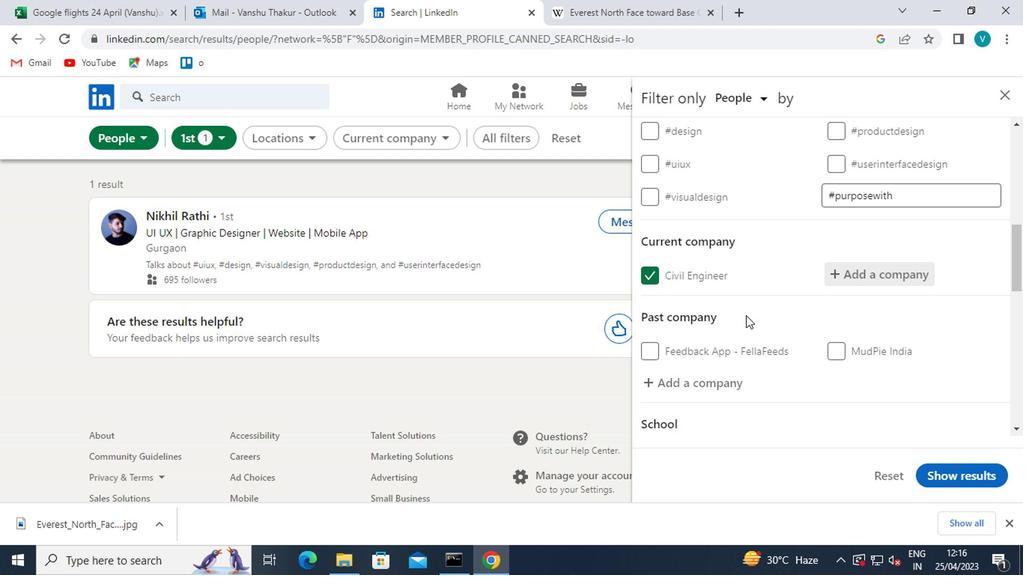 
Action: Mouse scrolled (751, 311) with delta (0, 0)
Screenshot: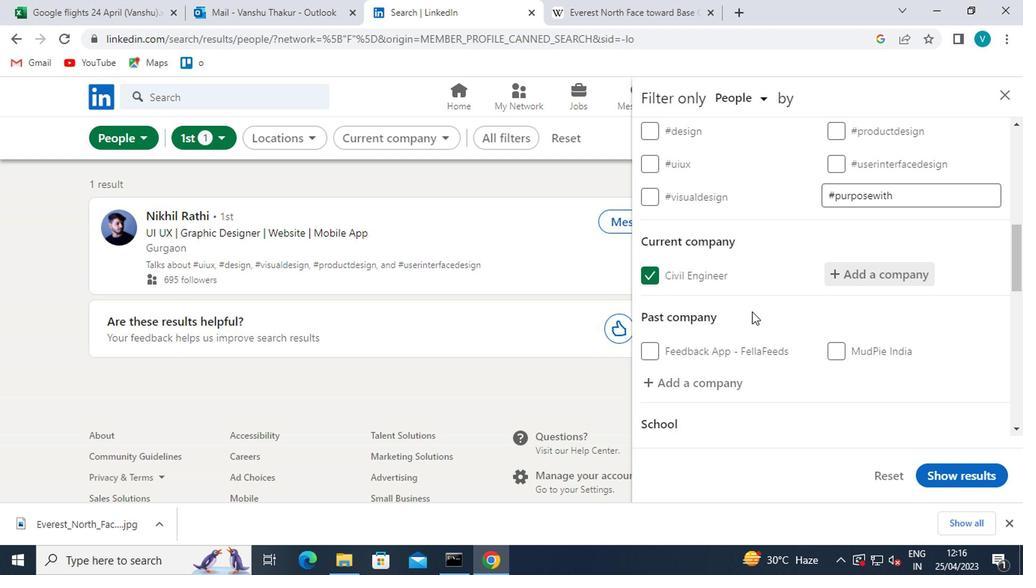 
Action: Mouse scrolled (751, 311) with delta (0, 0)
Screenshot: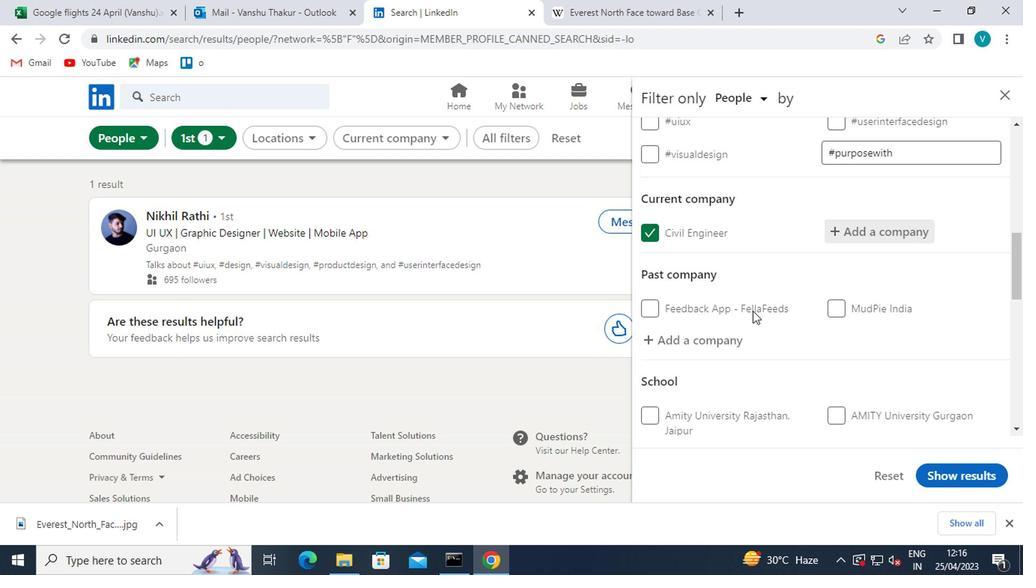 
Action: Mouse scrolled (751, 311) with delta (0, 0)
Screenshot: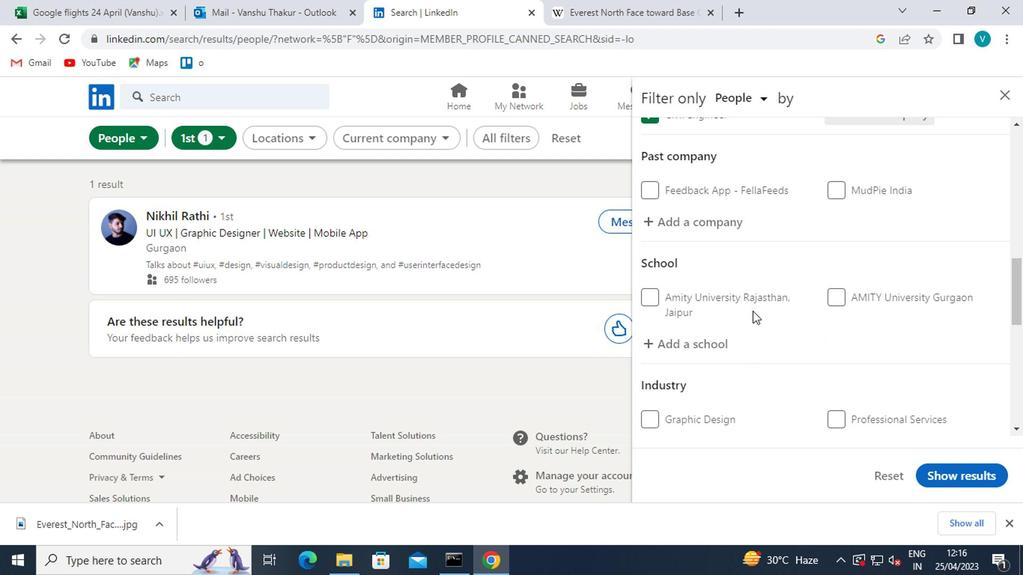 
Action: Mouse scrolled (751, 313) with delta (0, 1)
Screenshot: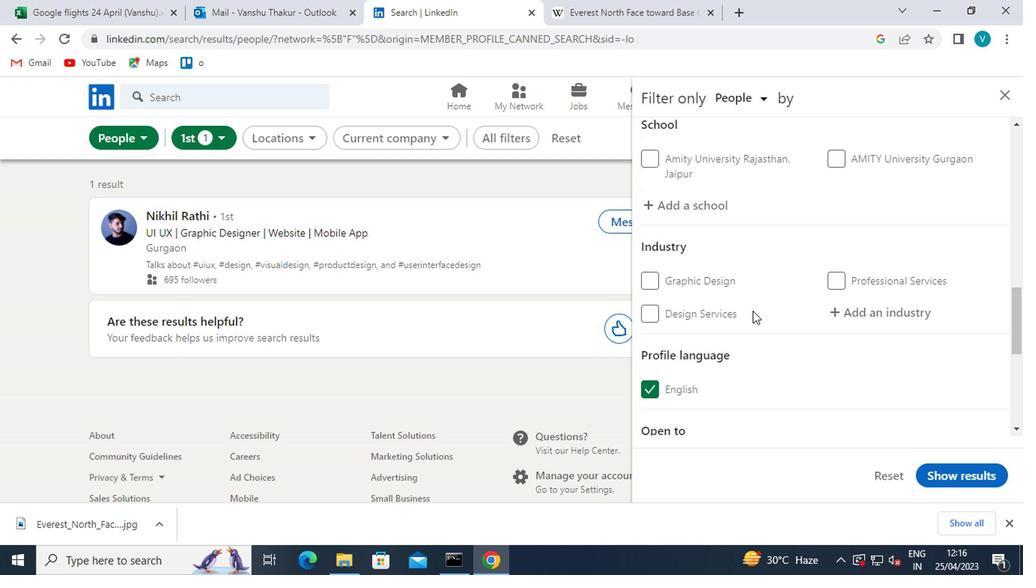 
Action: Mouse scrolled (751, 313) with delta (0, 1)
Screenshot: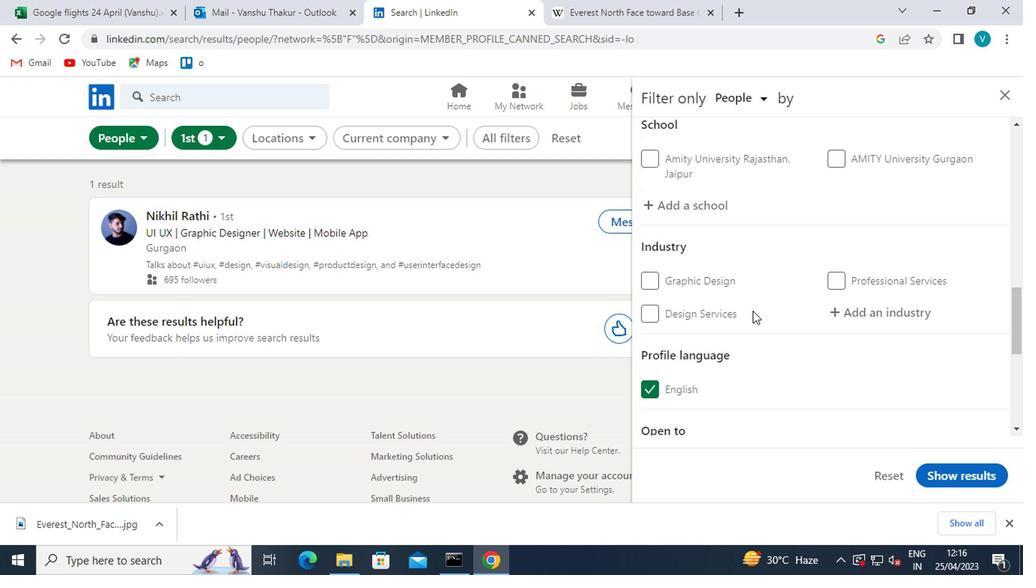 
Action: Mouse scrolled (751, 313) with delta (0, 1)
Screenshot: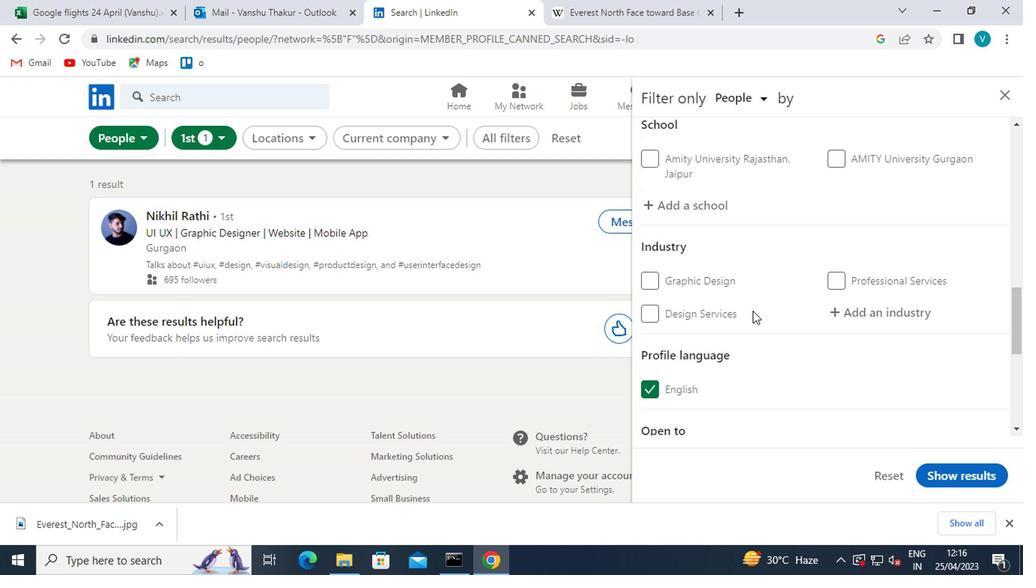 
Action: Mouse moved to (751, 314)
Screenshot: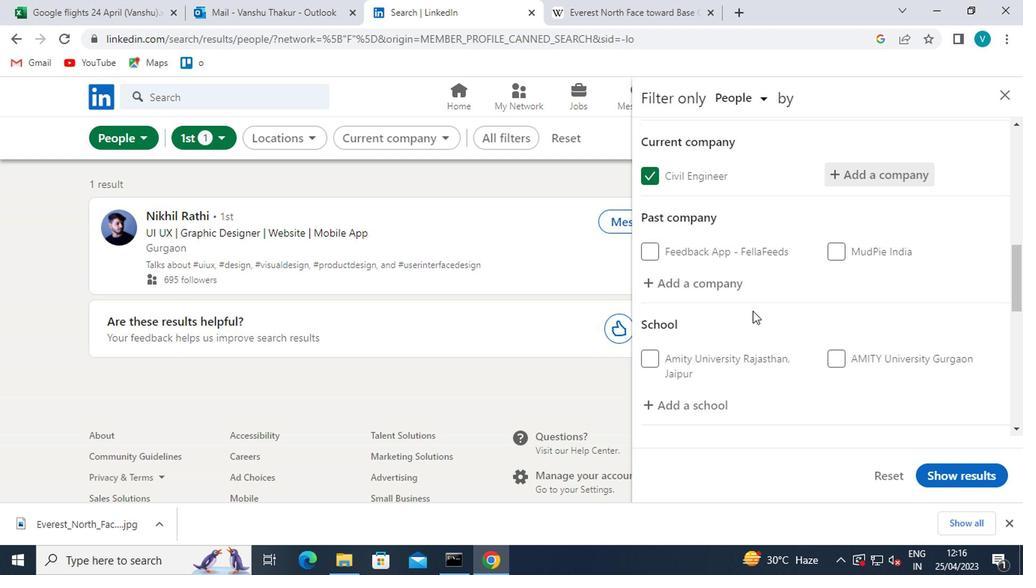
Action: Mouse scrolled (751, 313) with delta (0, 0)
Screenshot: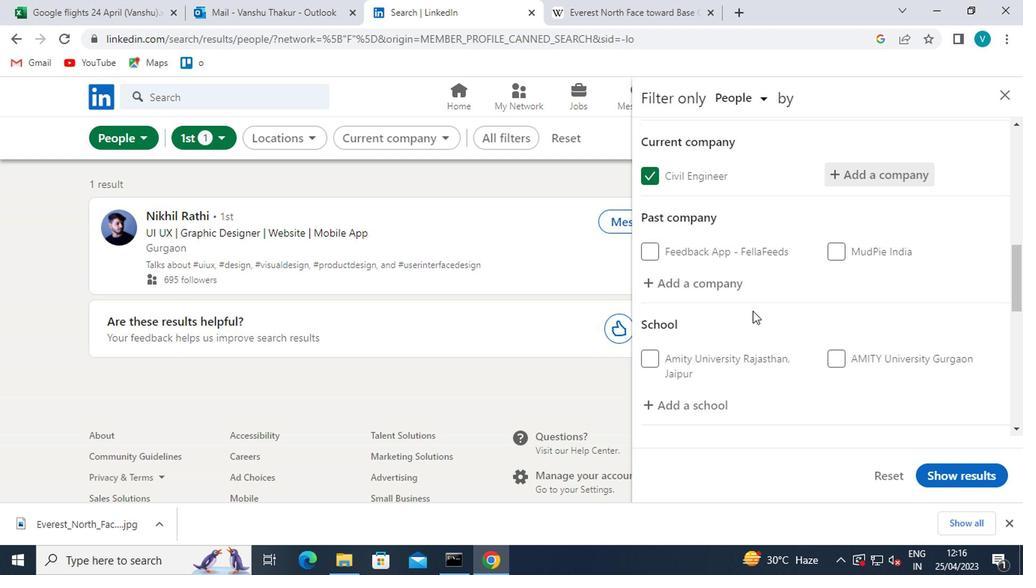 
Action: Mouse moved to (751, 315)
Screenshot: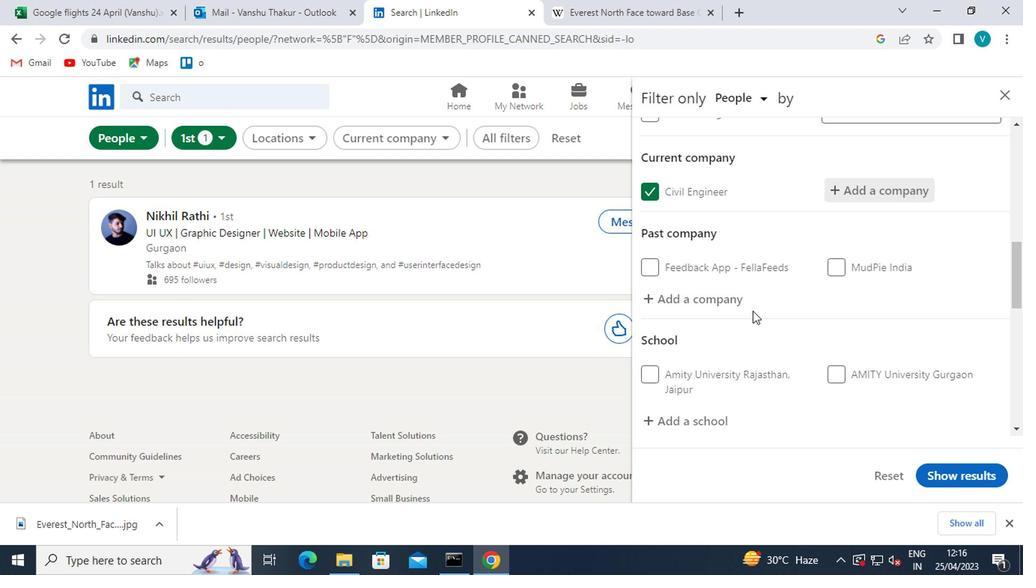
Action: Mouse scrolled (751, 314) with delta (0, -1)
Screenshot: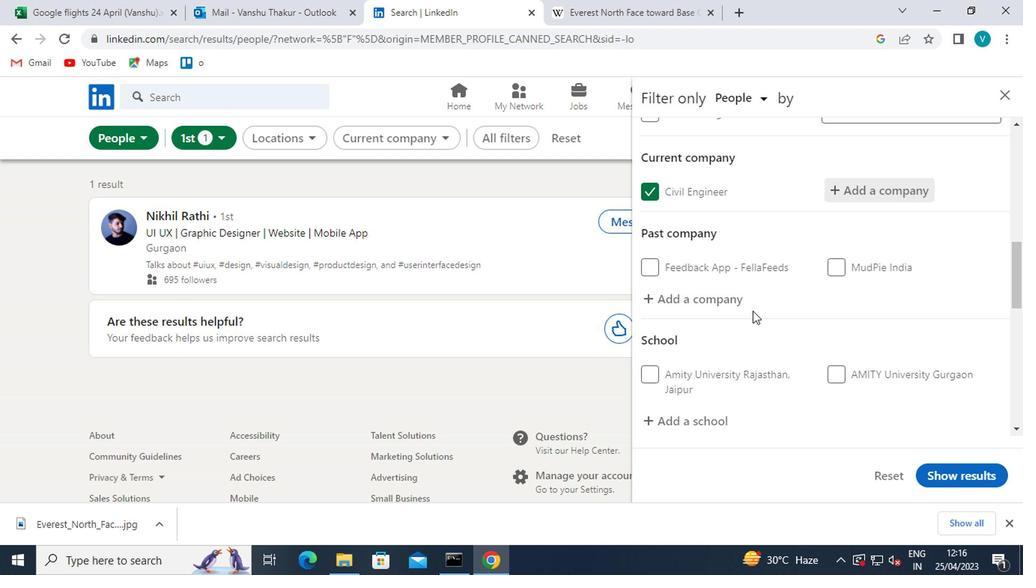 
Action: Mouse moved to (685, 268)
Screenshot: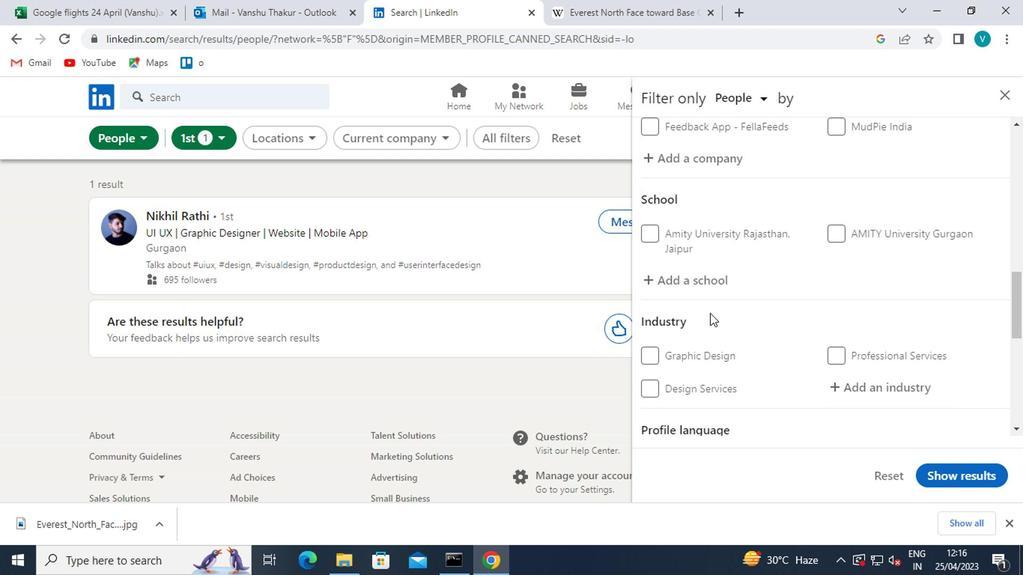 
Action: Mouse pressed left at (685, 268)
Screenshot: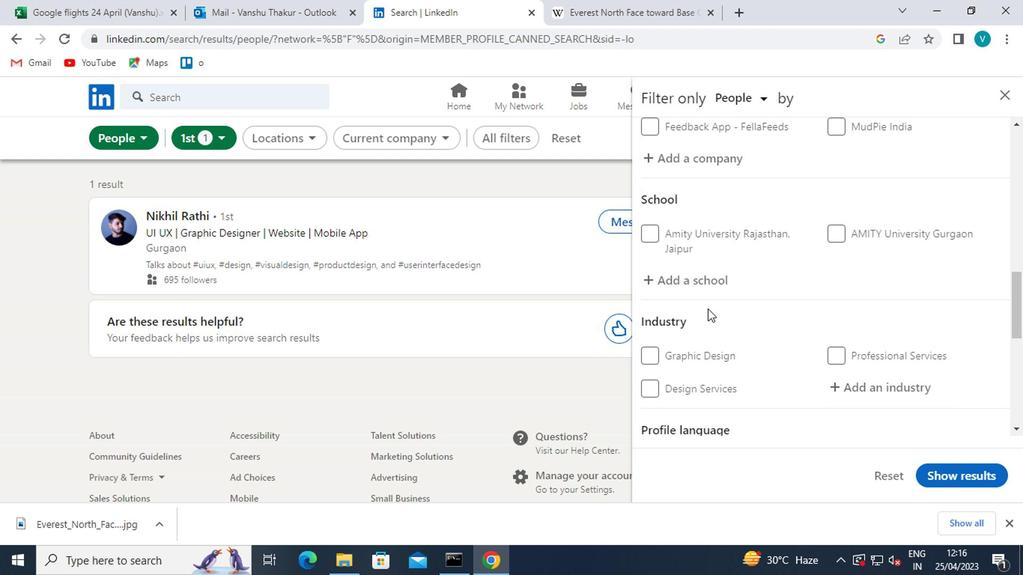 
Action: Mouse moved to (684, 276)
Screenshot: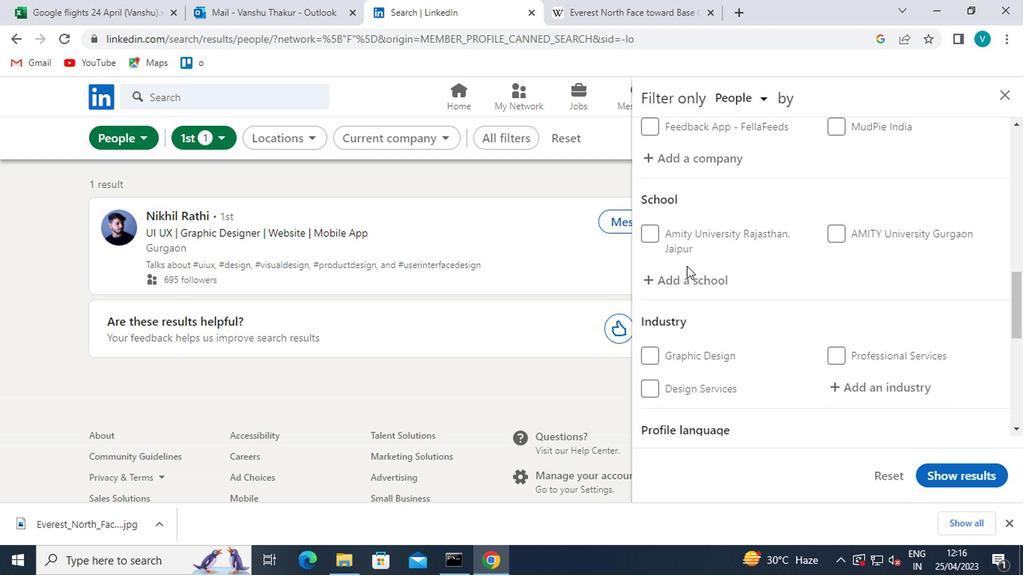 
Action: Mouse pressed left at (684, 276)
Screenshot: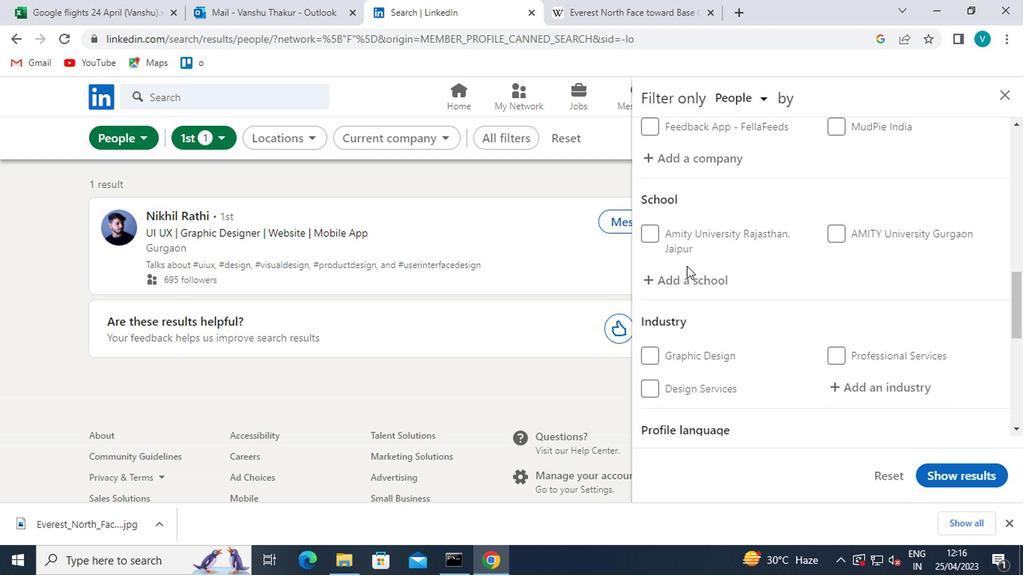 
Action: Mouse moved to (686, 276)
Screenshot: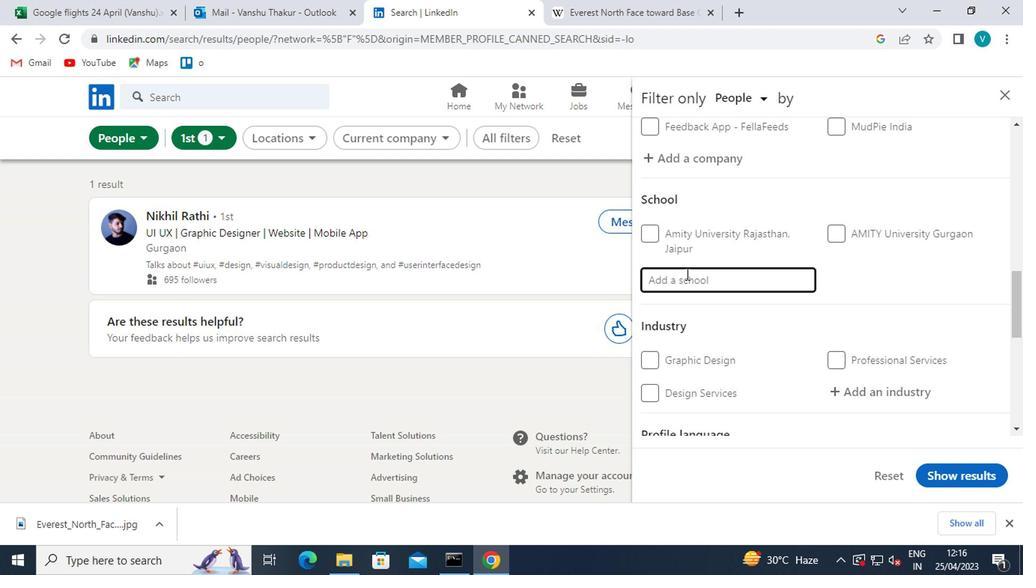
Action: Key pressed <Key.shift>CENTA<Key.backspace>RAL<Key.space>
Screenshot: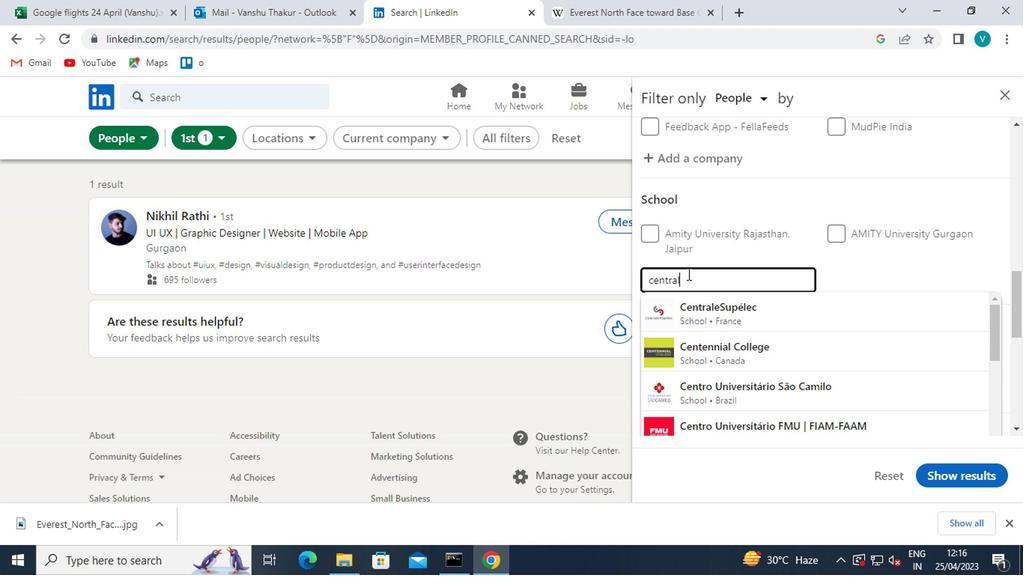 
Action: Mouse moved to (653, 280)
Screenshot: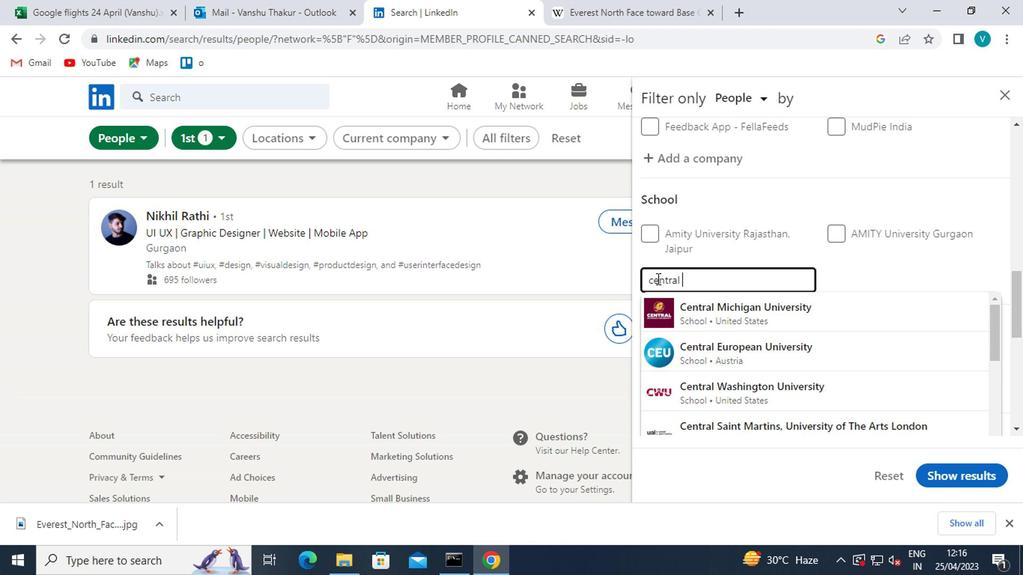 
Action: Mouse pressed left at (653, 280)
Screenshot: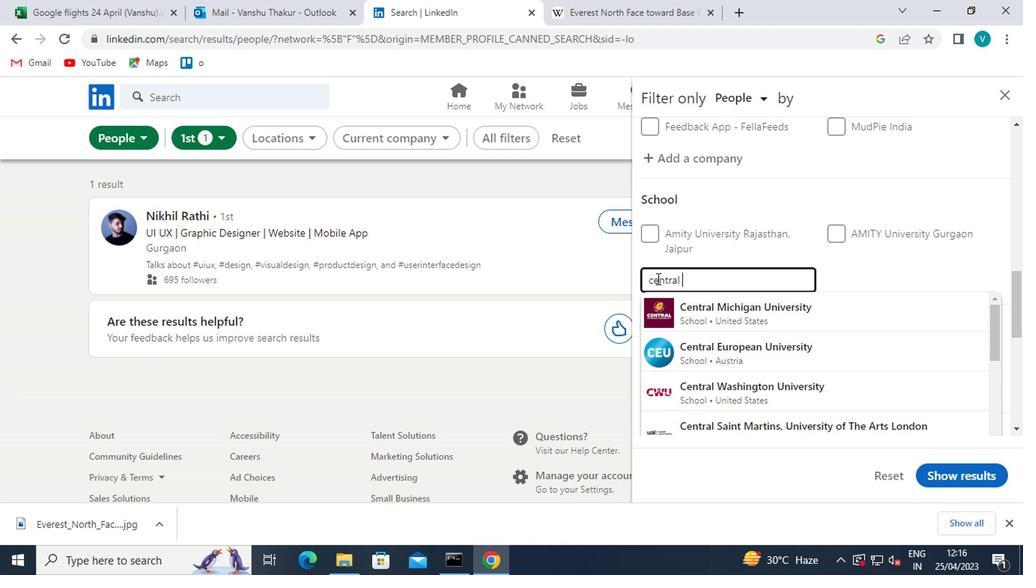
Action: Mouse moved to (662, 312)
Screenshot: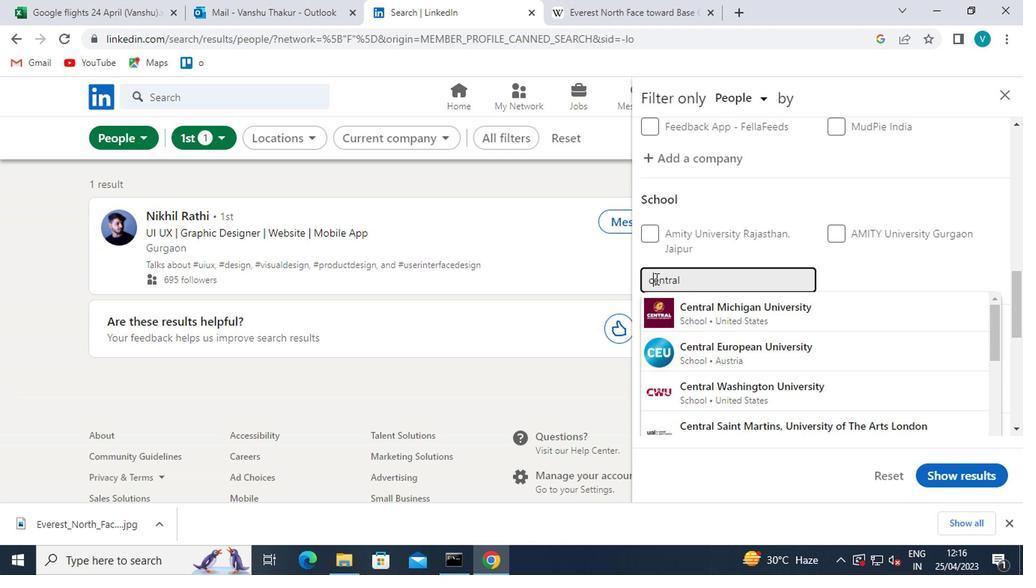 
Action: Key pressed <Key.backspace><Key.shift>C
Screenshot: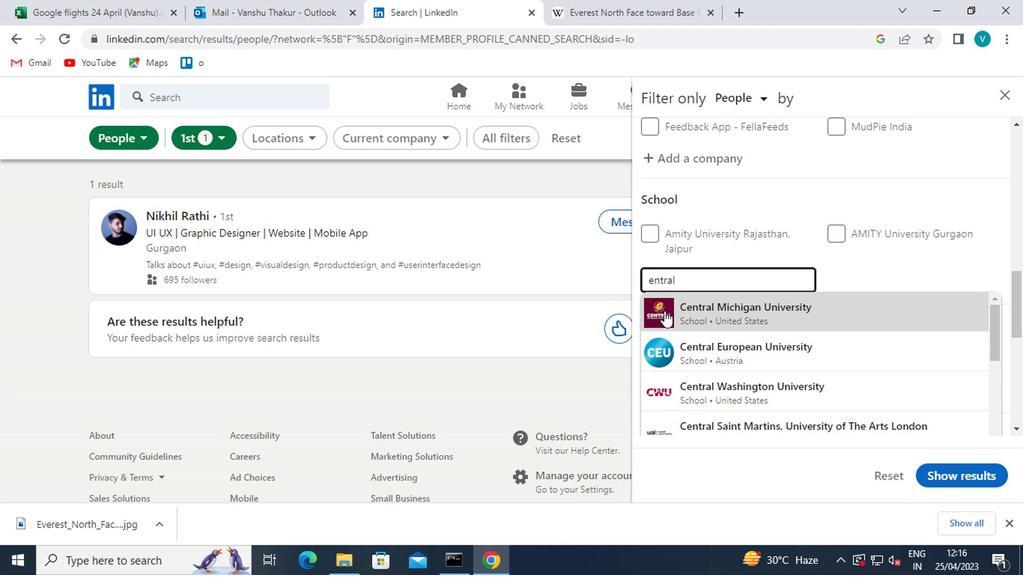 
Action: Mouse moved to (718, 283)
Screenshot: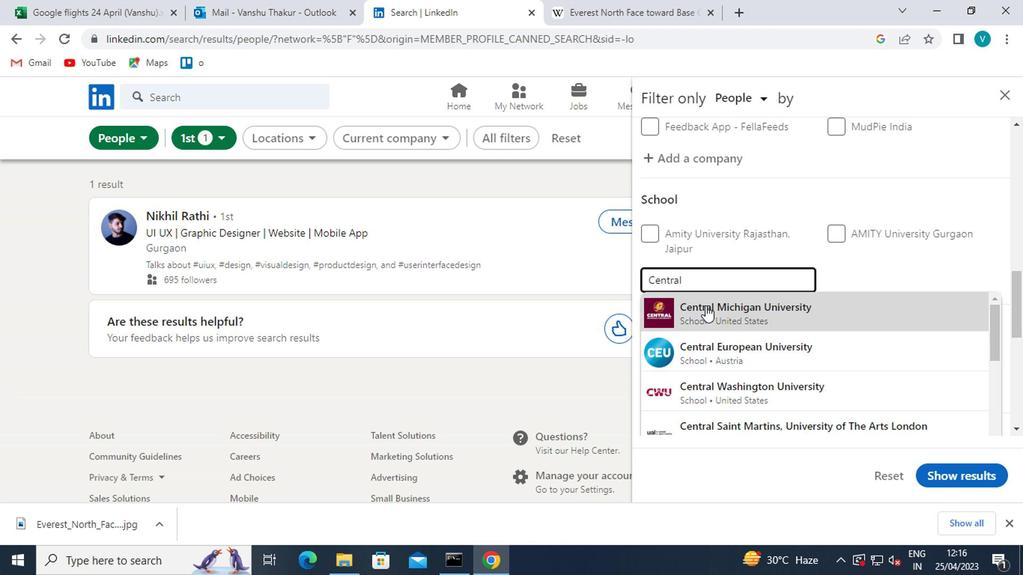 
Action: Mouse pressed left at (718, 283)
Screenshot: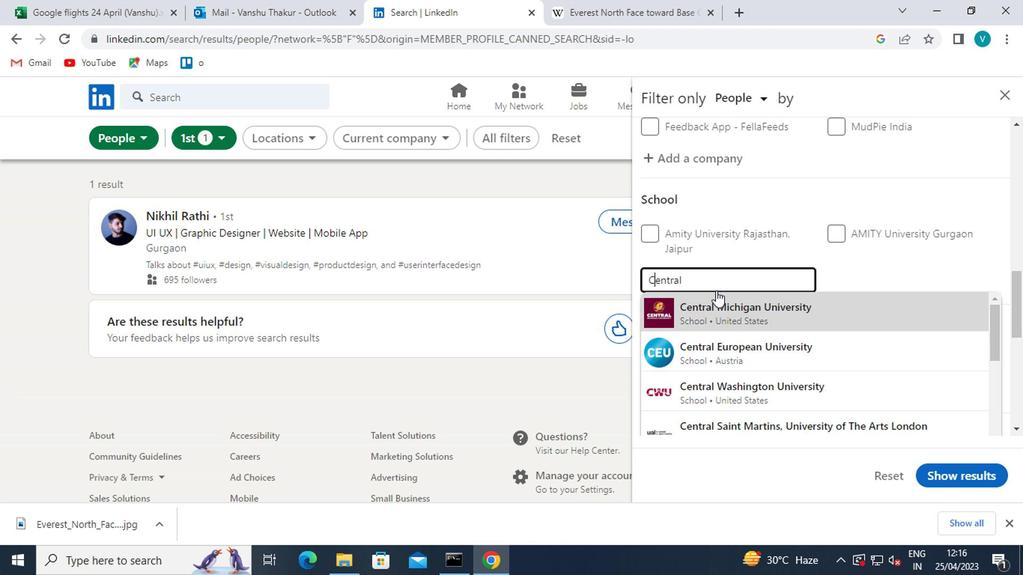 
Action: Mouse moved to (699, 261)
Screenshot: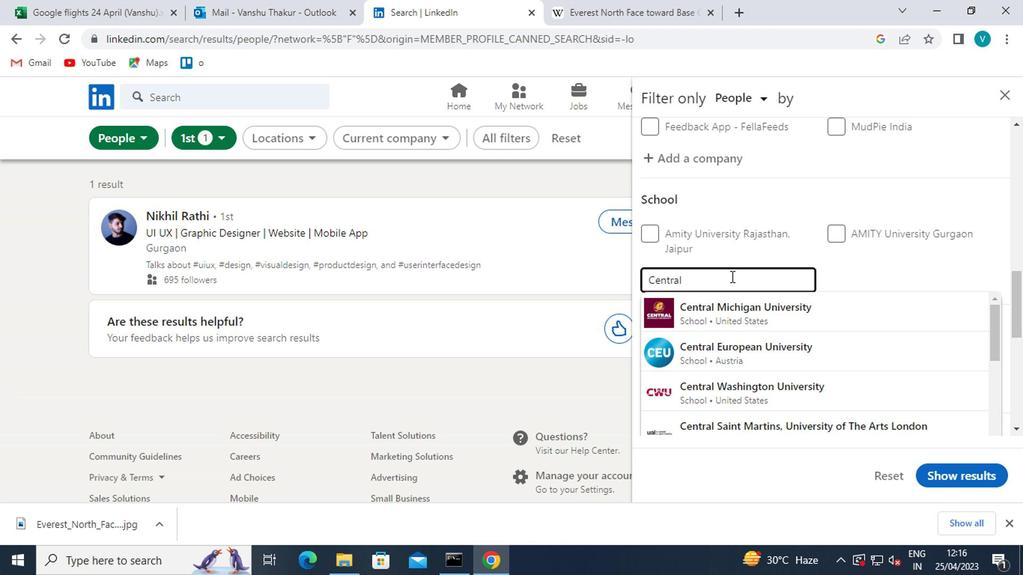 
Action: Key pressed <Key.shift>INSTITUTE
Screenshot: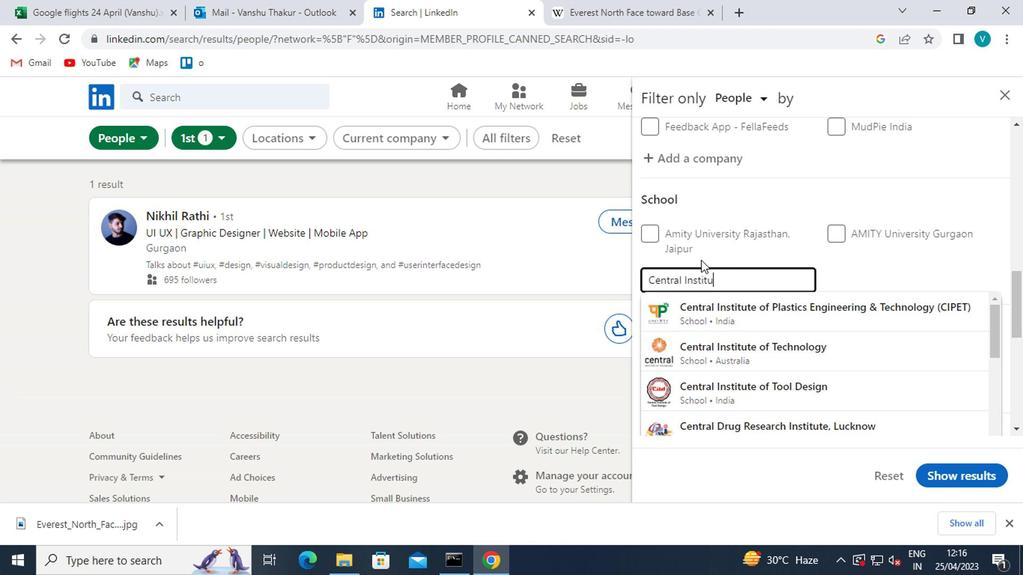 
Action: Mouse moved to (780, 323)
Screenshot: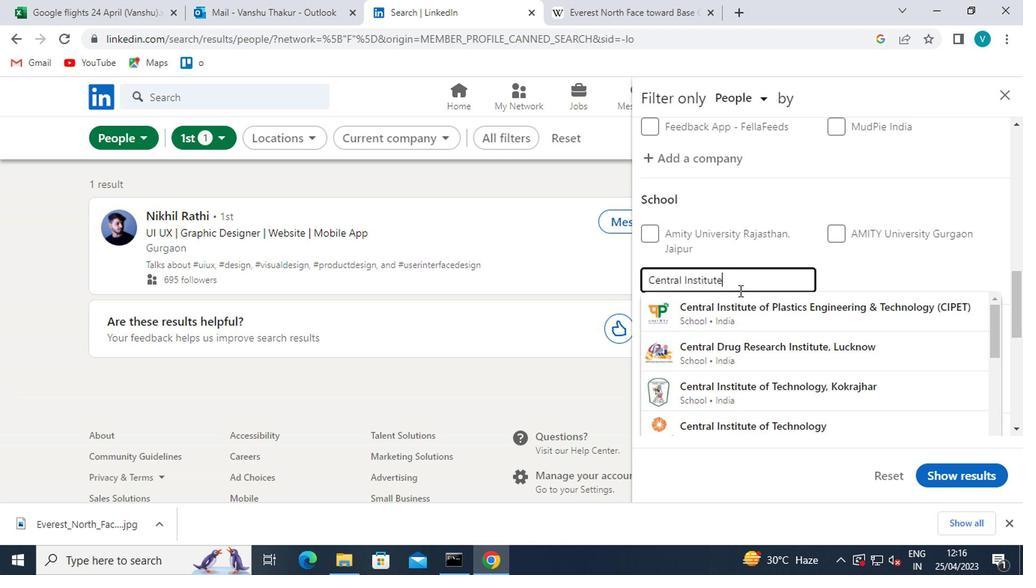 
Action: Mouse pressed left at (780, 323)
Screenshot: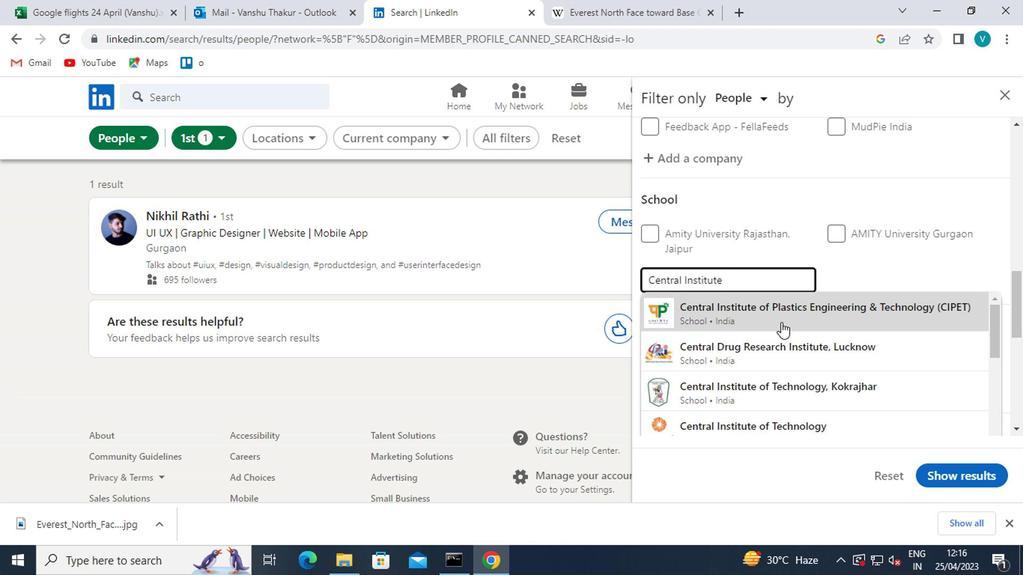 
Action: Mouse scrolled (780, 323) with delta (0, 0)
Screenshot: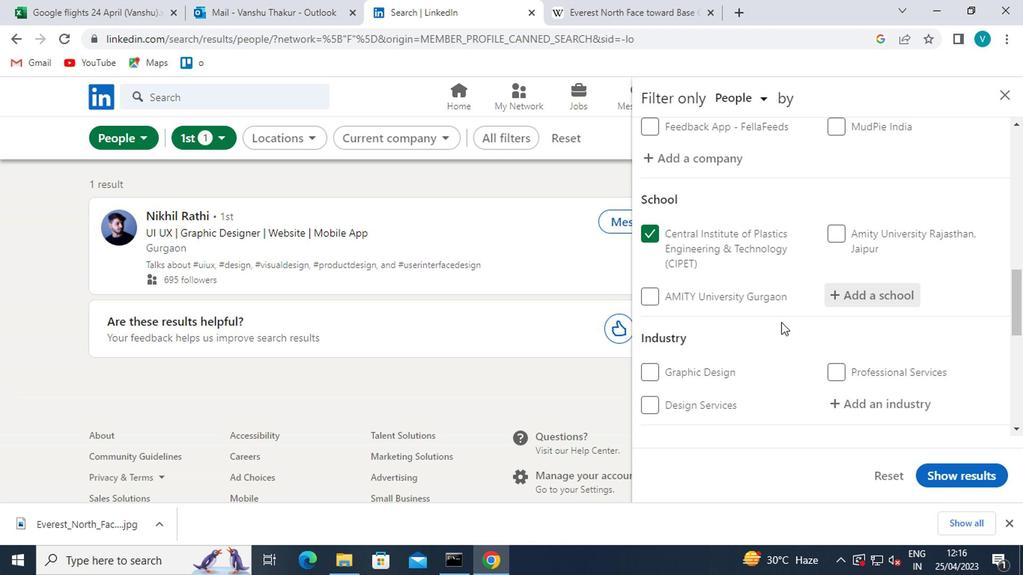 
Action: Mouse moved to (780, 323)
Screenshot: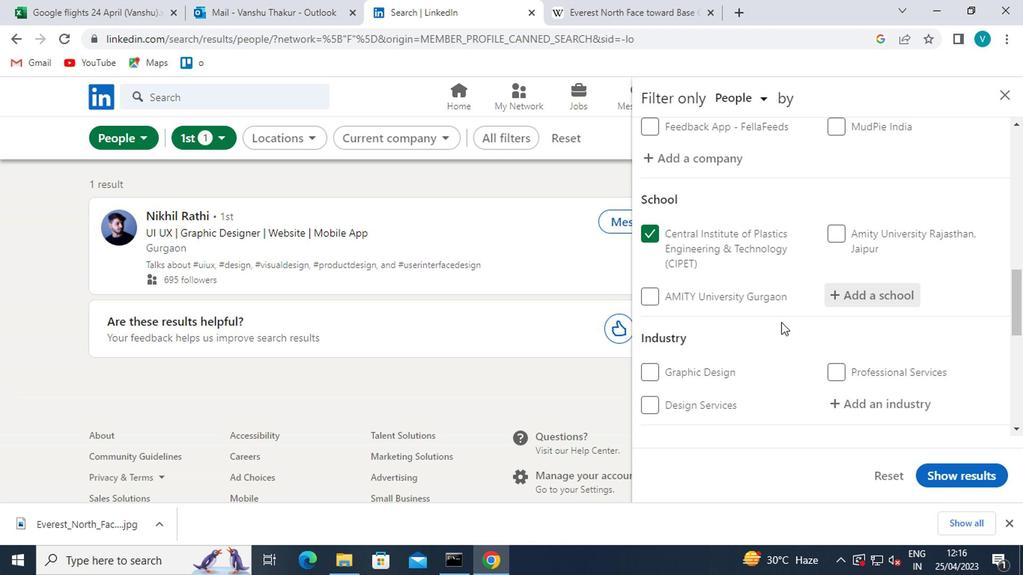 
Action: Mouse scrolled (780, 323) with delta (0, 0)
Screenshot: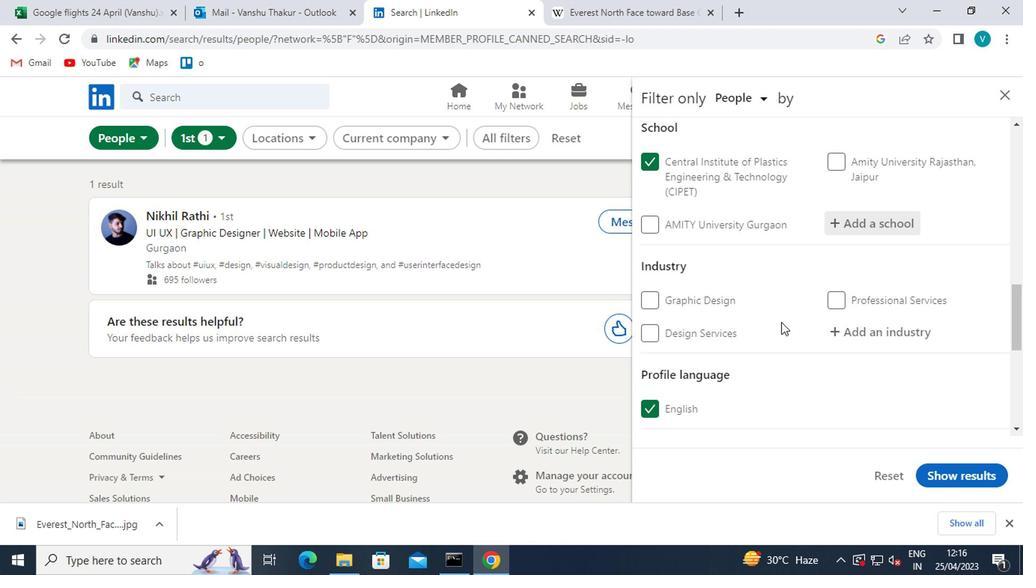 
Action: Mouse moved to (858, 257)
Screenshot: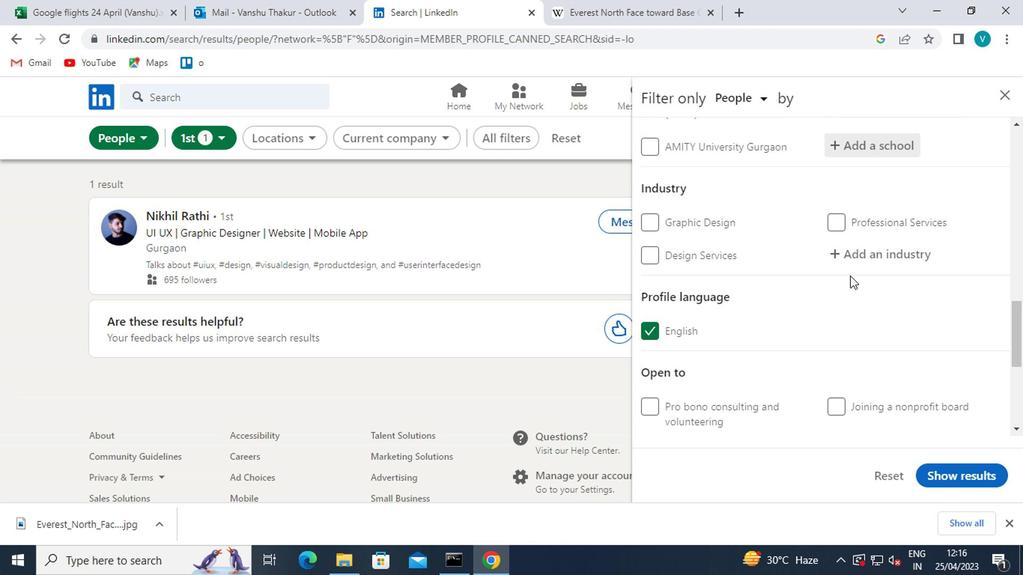 
Action: Mouse pressed left at (858, 257)
Screenshot: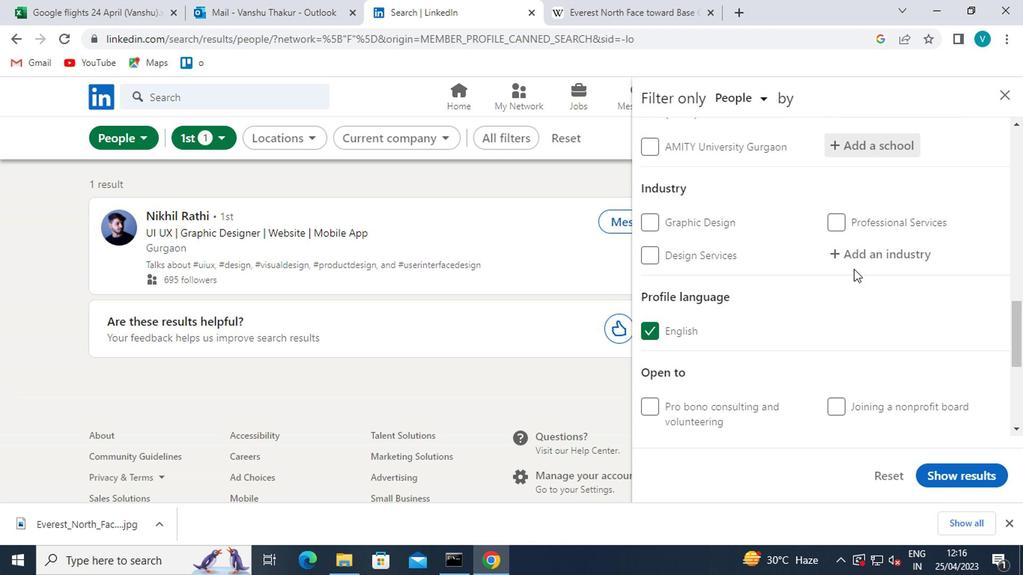 
Action: Mouse moved to (781, 219)
Screenshot: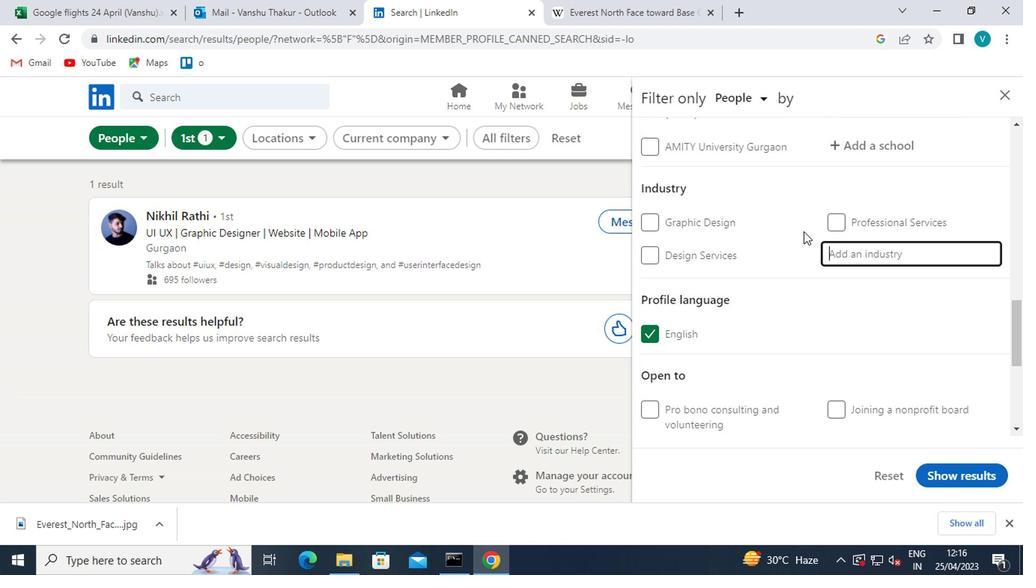 
Action: Key pressed <Key.shift>BIOTECHNOLOGY
Screenshot: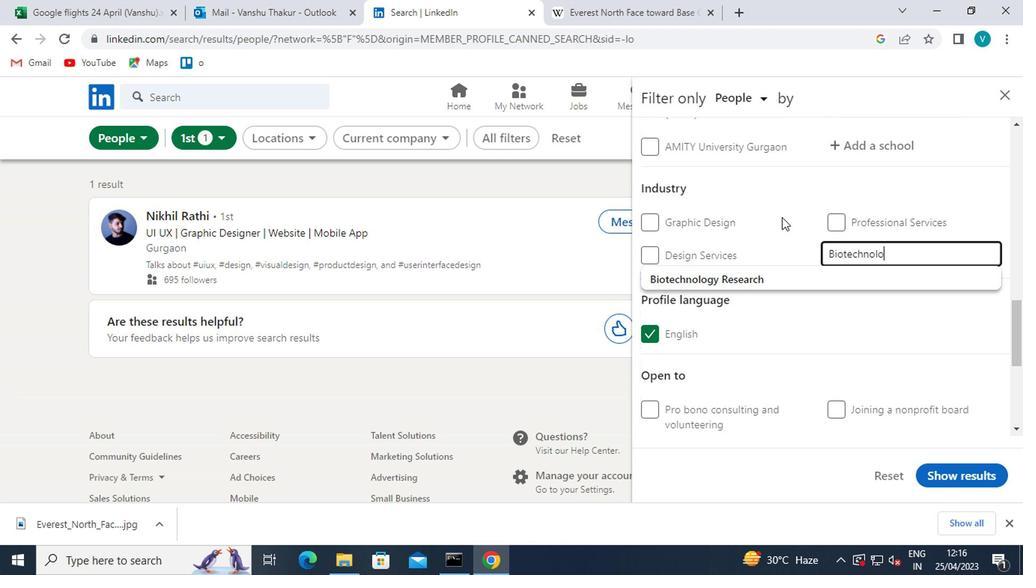 
Action: Mouse moved to (757, 279)
Screenshot: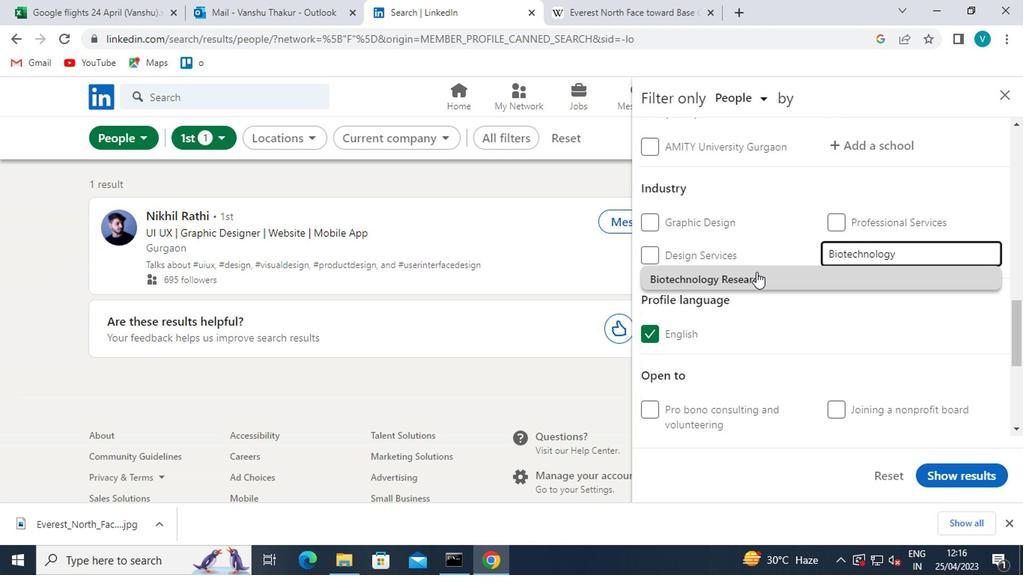
Action: Mouse pressed left at (757, 279)
Screenshot: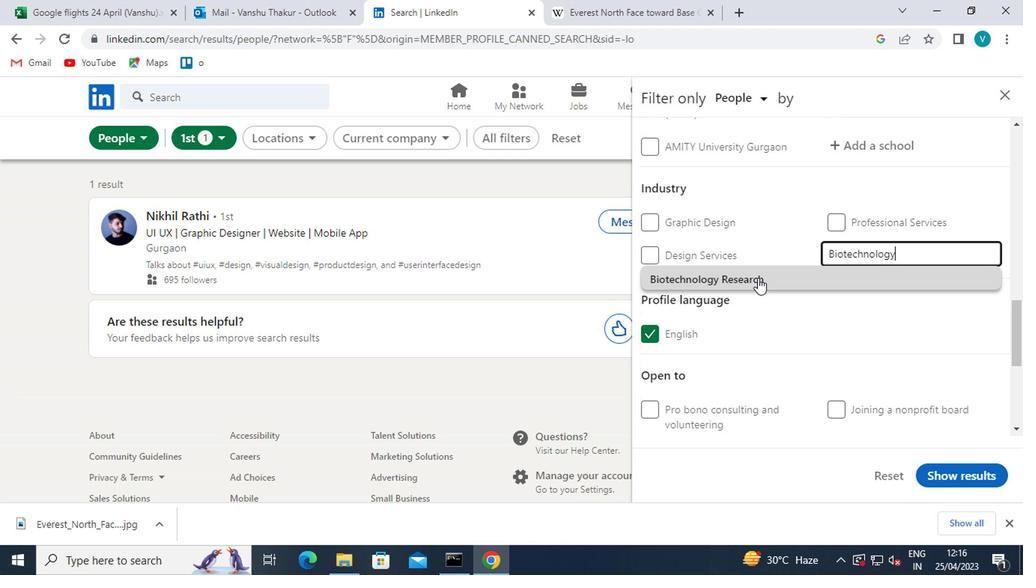 
Action: Mouse moved to (757, 280)
Screenshot: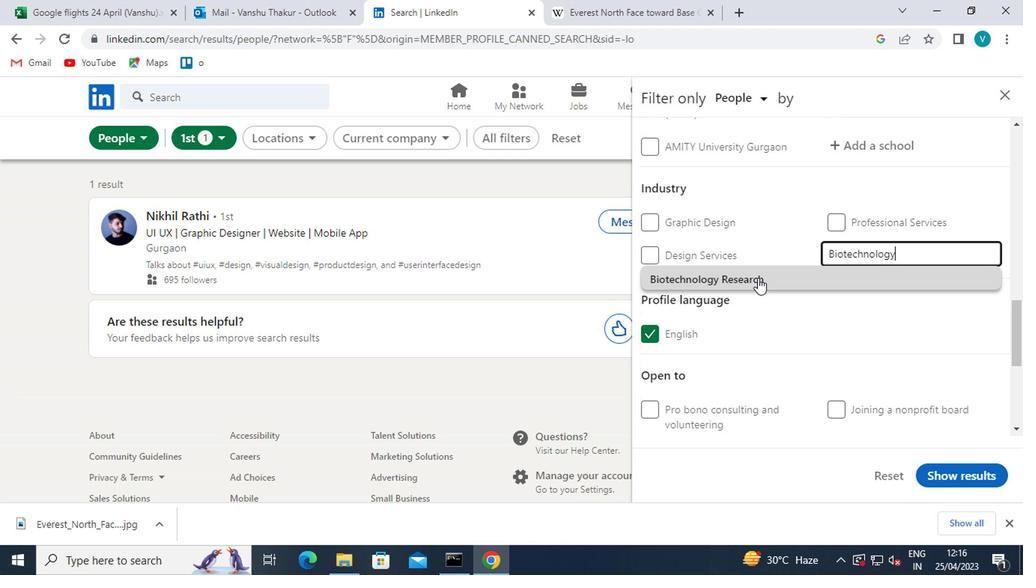 
Action: Mouse scrolled (757, 279) with delta (0, 0)
Screenshot: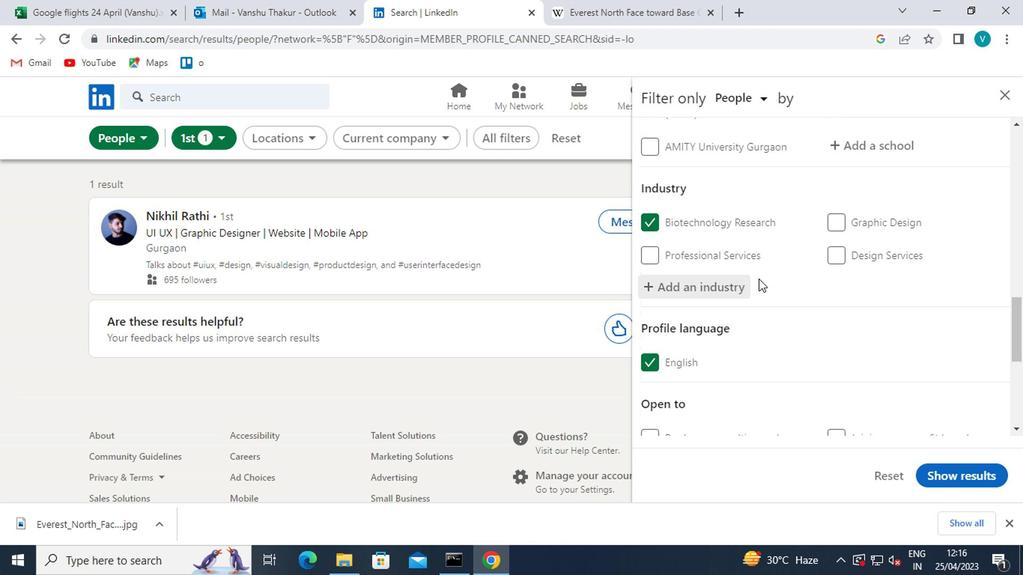 
Action: Mouse moved to (757, 281)
Screenshot: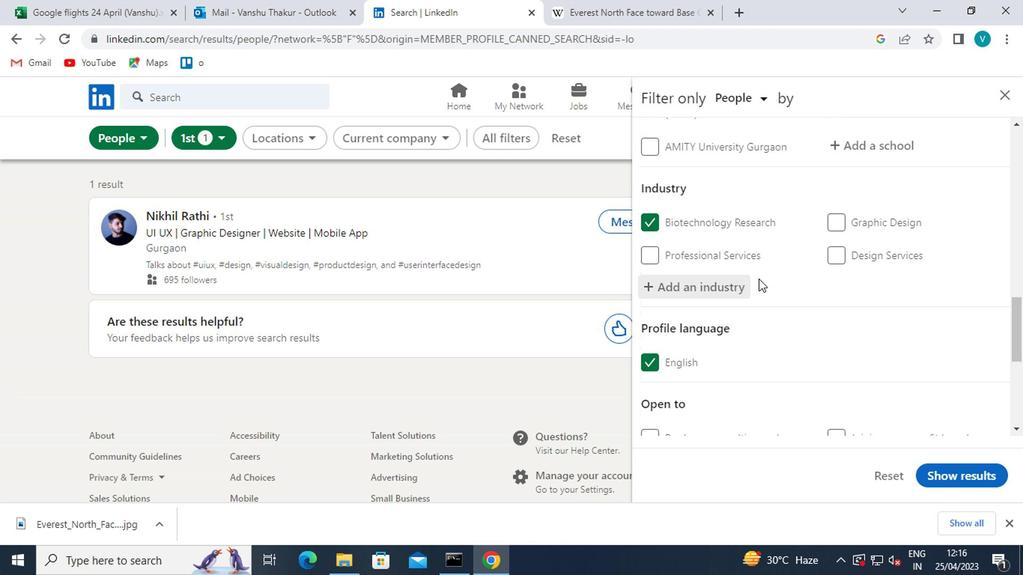 
Action: Mouse scrolled (757, 280) with delta (0, -1)
Screenshot: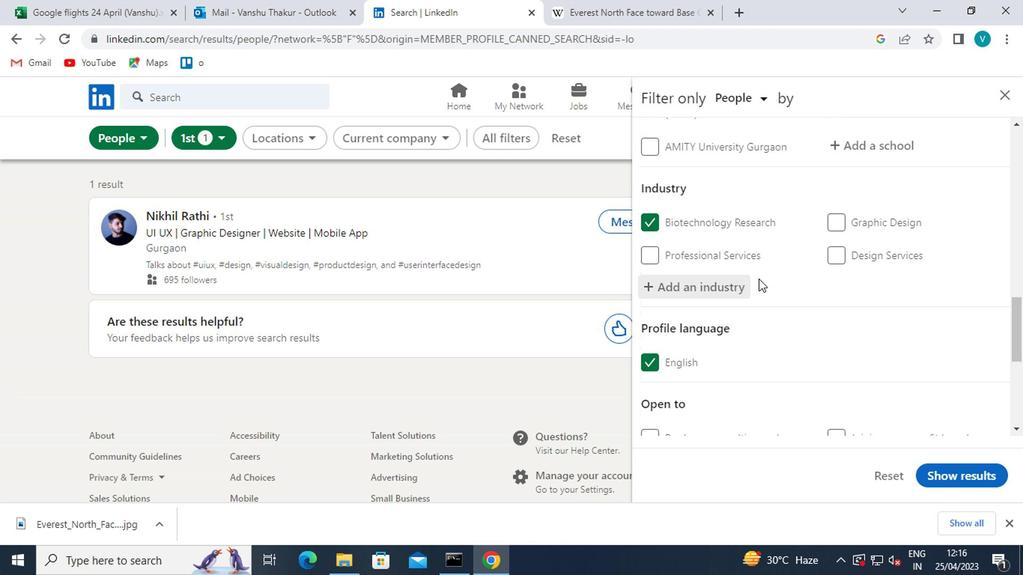 
Action: Mouse scrolled (757, 280) with delta (0, -1)
Screenshot: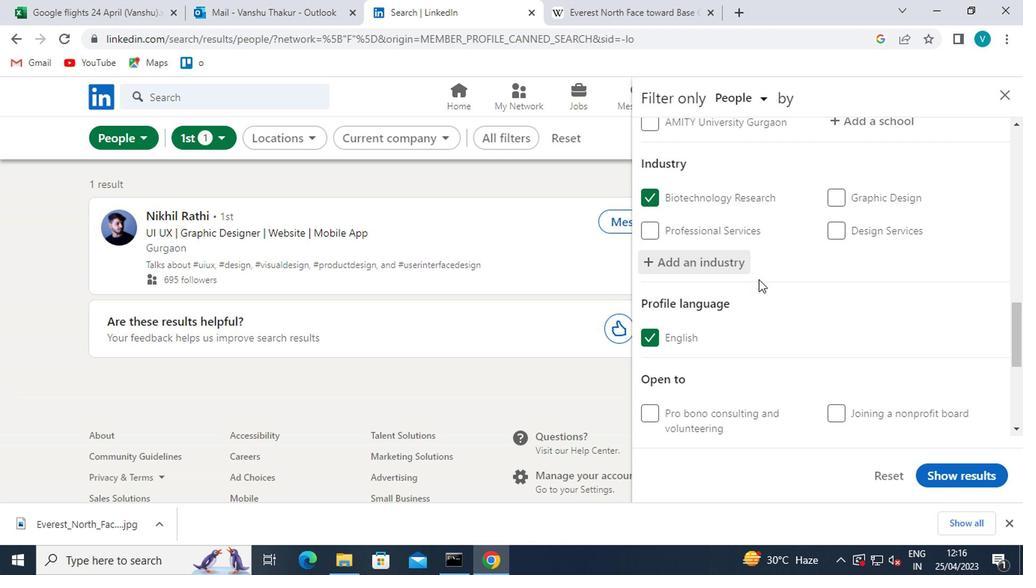 
Action: Mouse moved to (727, 300)
Screenshot: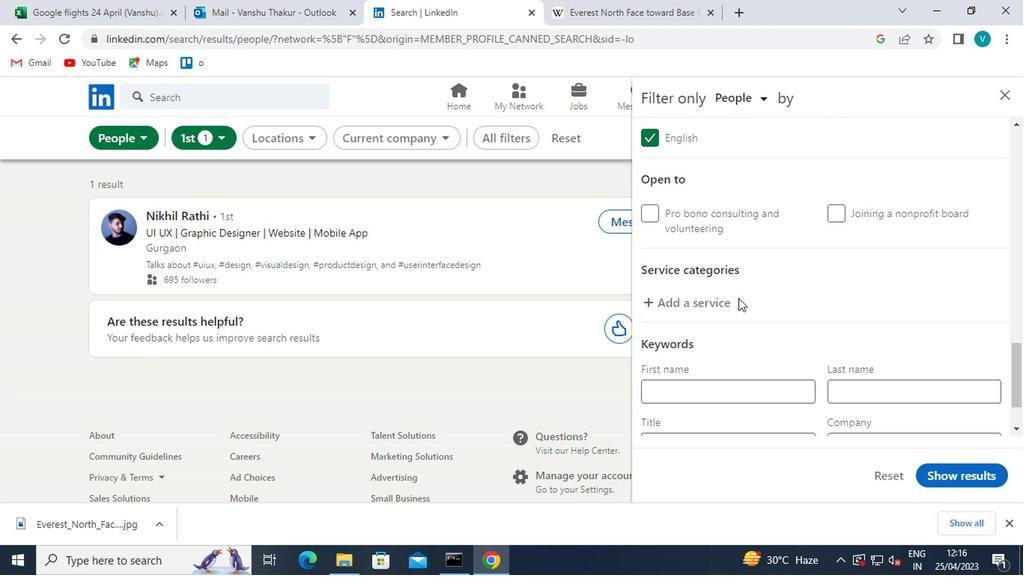 
Action: Mouse pressed left at (727, 300)
Screenshot: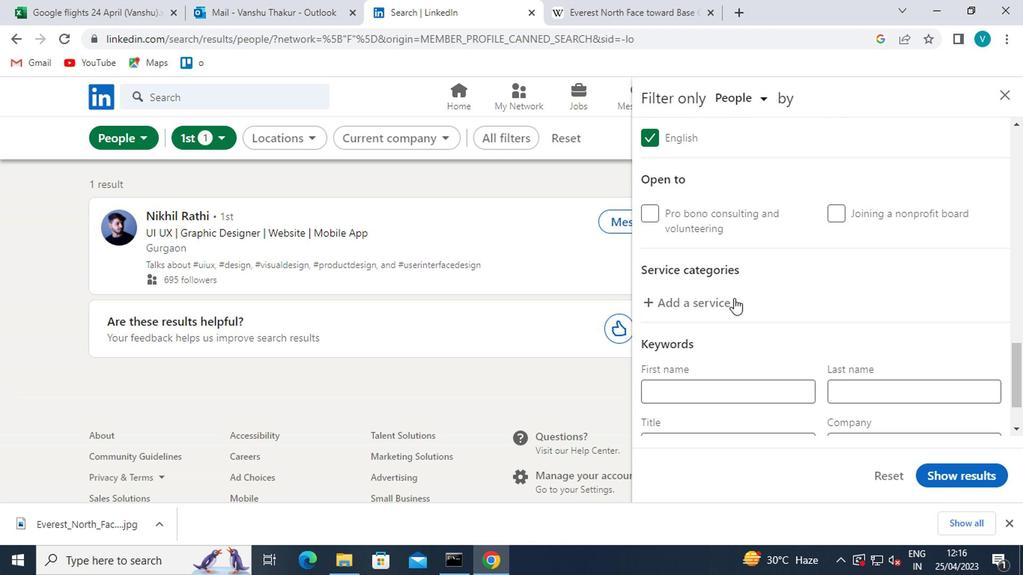 
Action: Mouse moved to (728, 300)
Screenshot: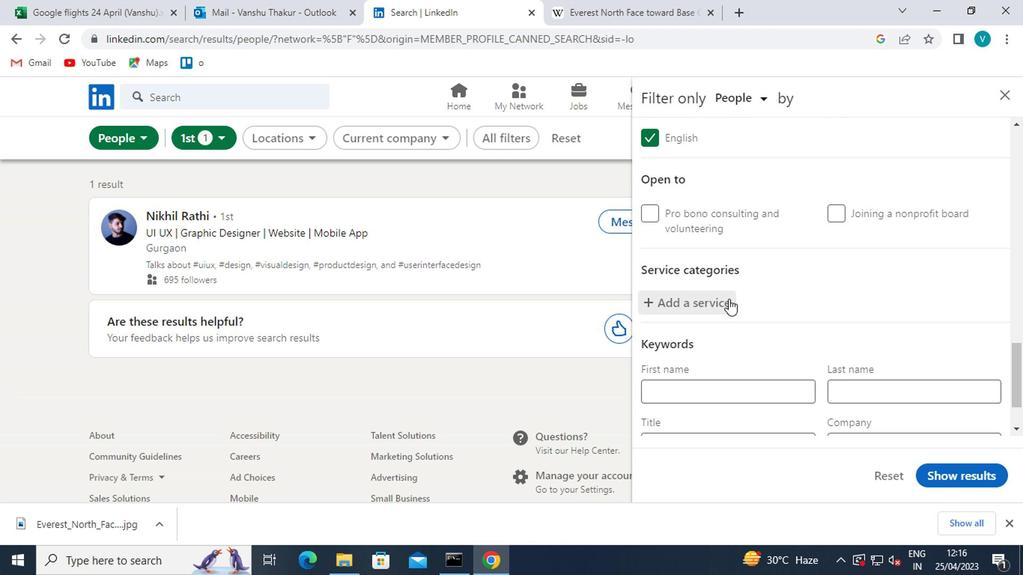 
Action: Key pressed <Key.shift>EDITING
Screenshot: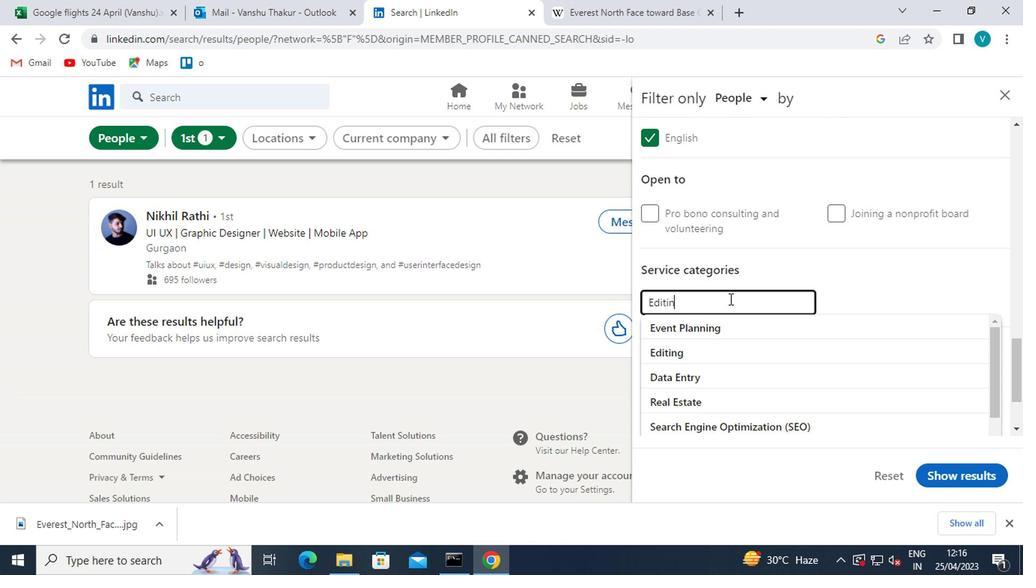 
Action: Mouse moved to (698, 326)
Screenshot: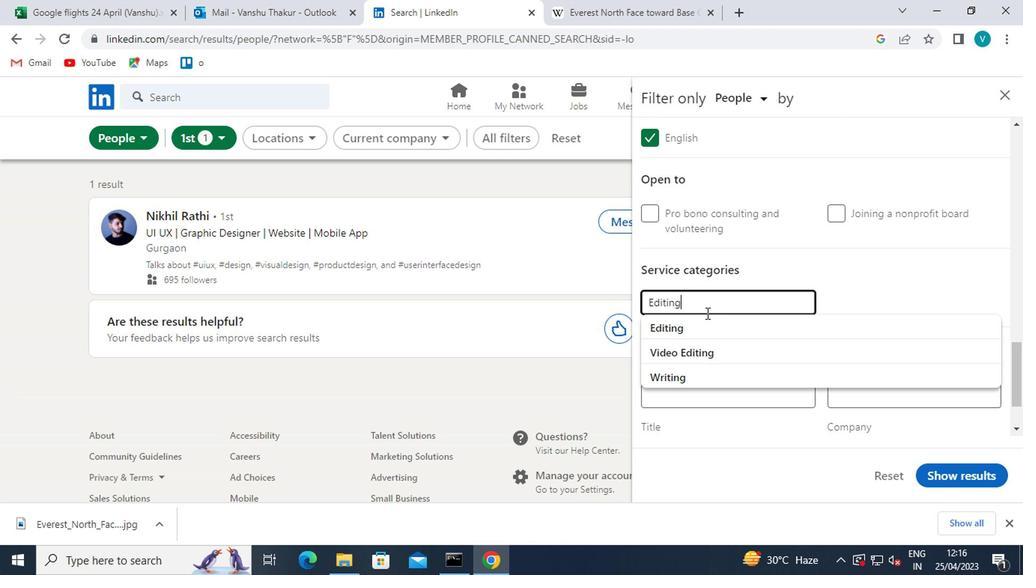 
Action: Mouse pressed left at (698, 326)
Screenshot: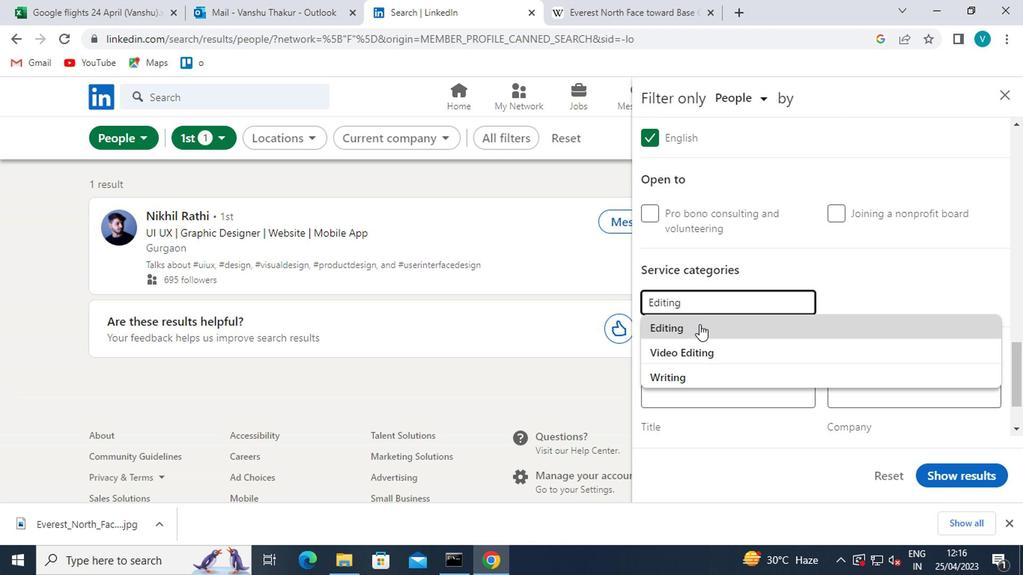 
Action: Mouse moved to (731, 308)
Screenshot: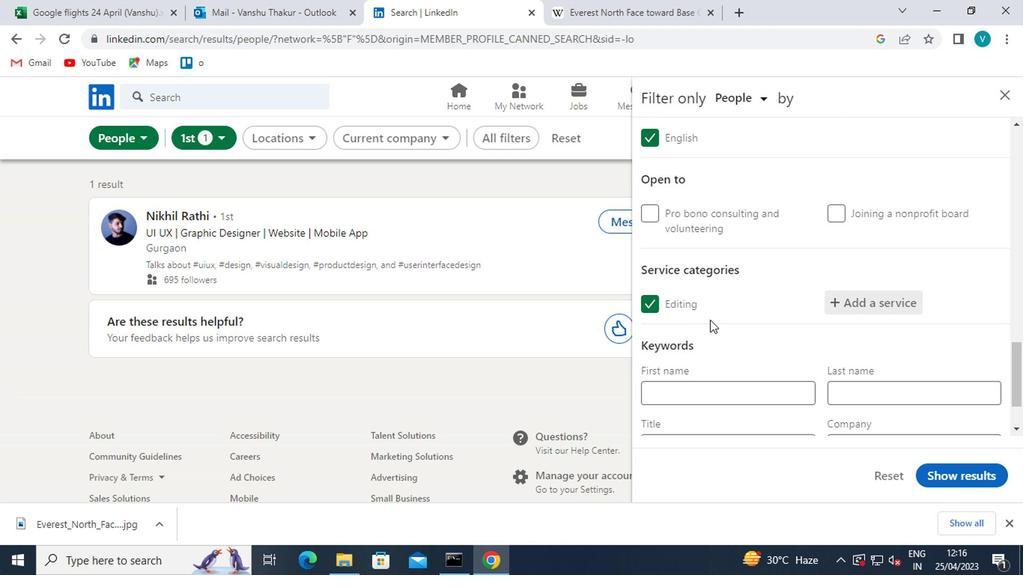 
Action: Mouse scrolled (731, 307) with delta (0, 0)
Screenshot: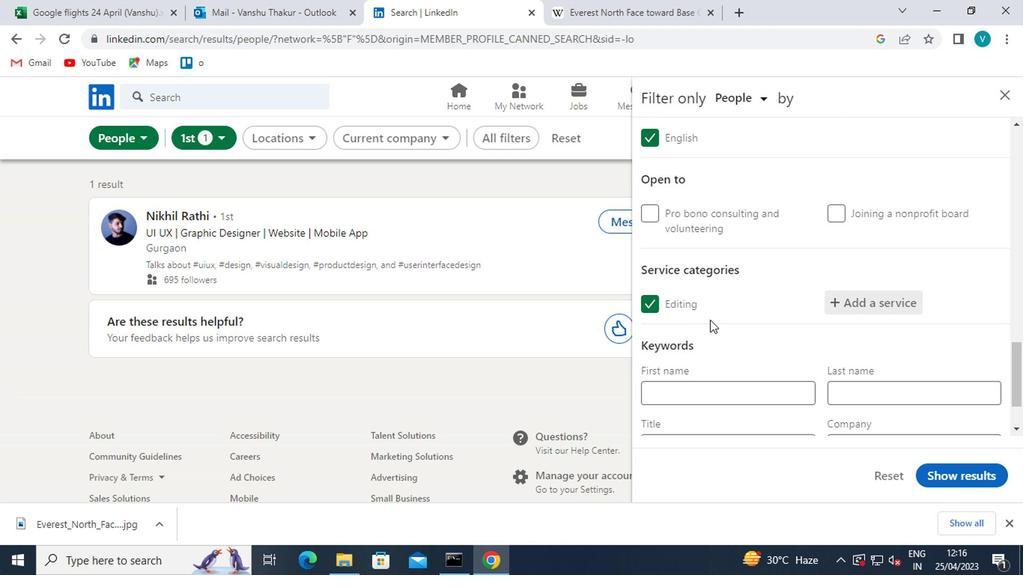 
Action: Mouse moved to (731, 308)
Screenshot: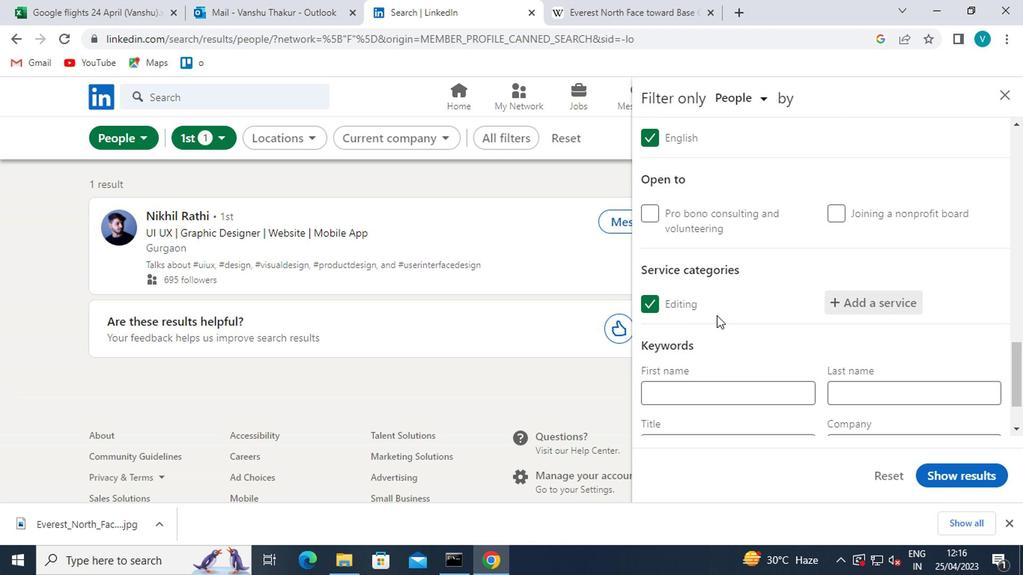 
Action: Mouse scrolled (731, 307) with delta (0, 0)
Screenshot: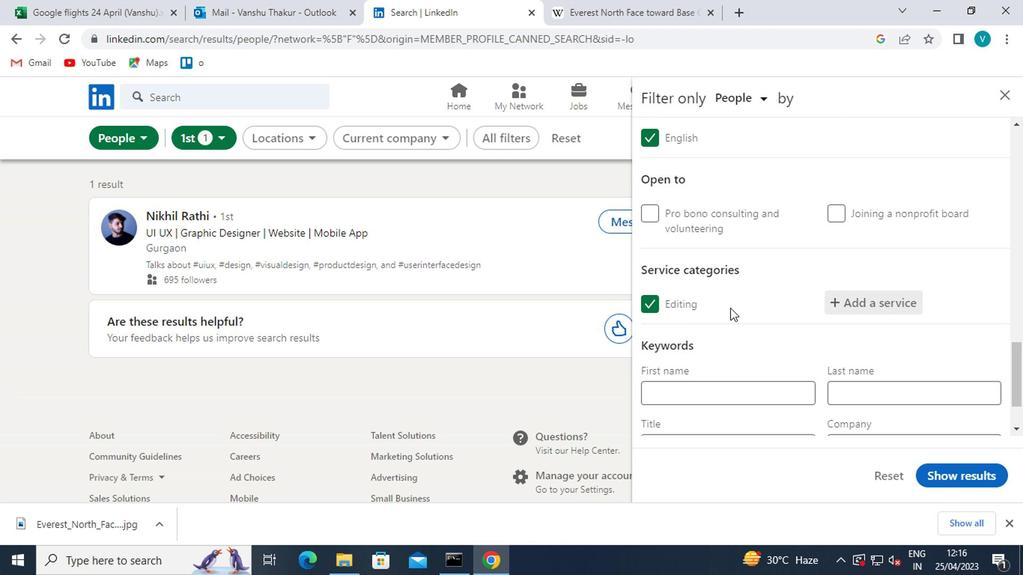 
Action: Mouse scrolled (731, 307) with delta (0, 0)
Screenshot: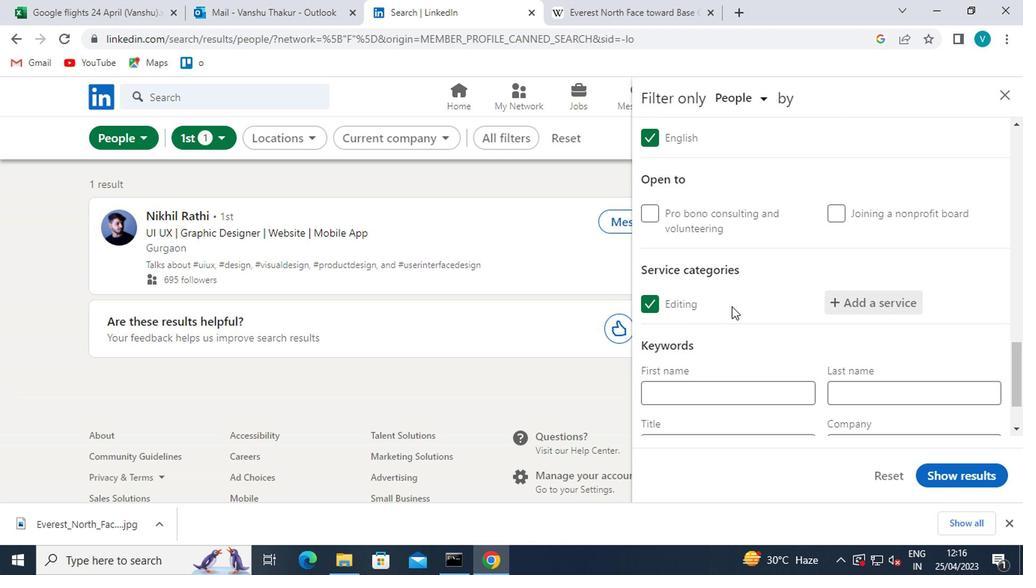 
Action: Mouse moved to (716, 365)
Screenshot: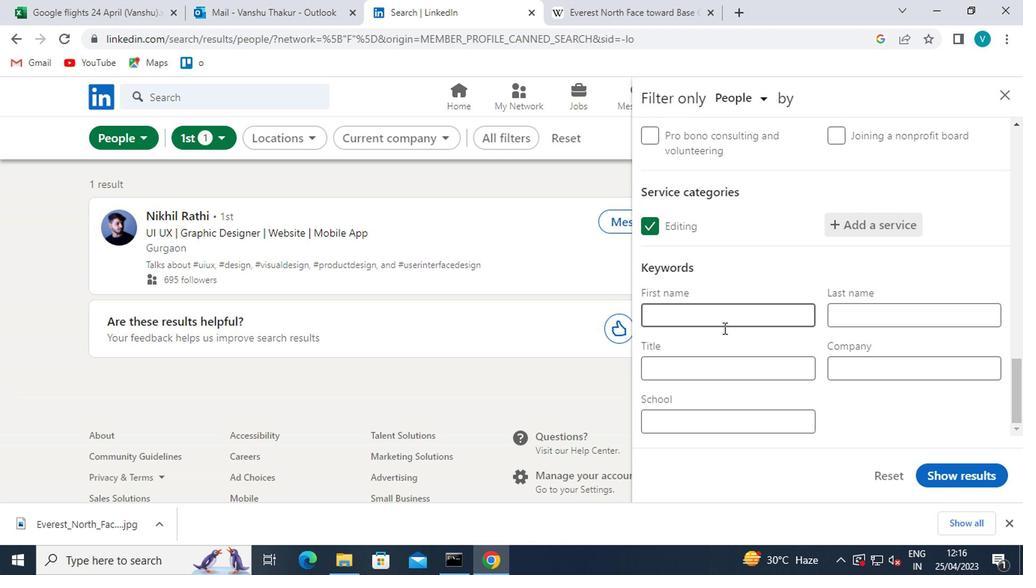 
Action: Mouse pressed left at (716, 365)
Screenshot: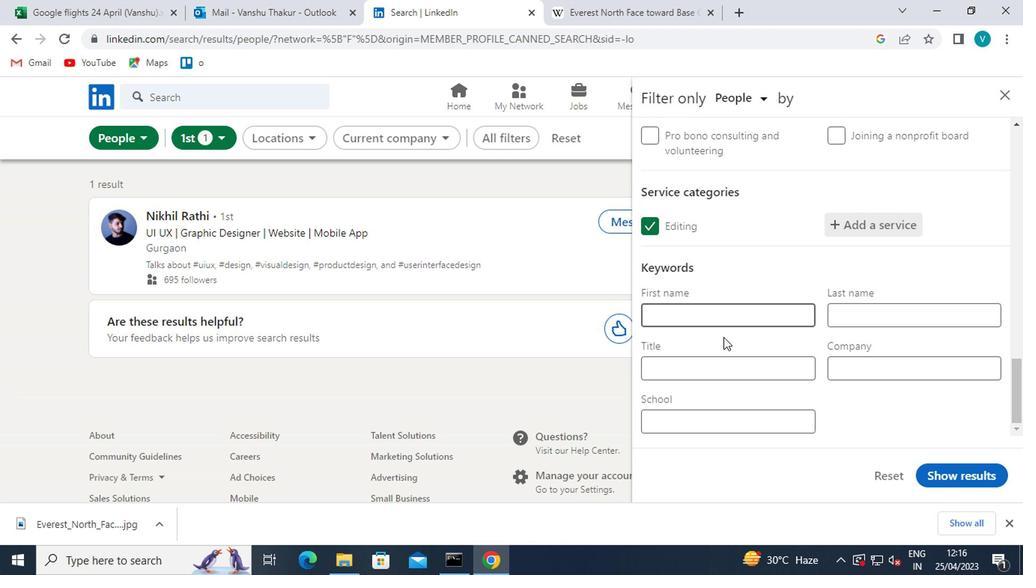 
Action: Mouse moved to (693, 353)
Screenshot: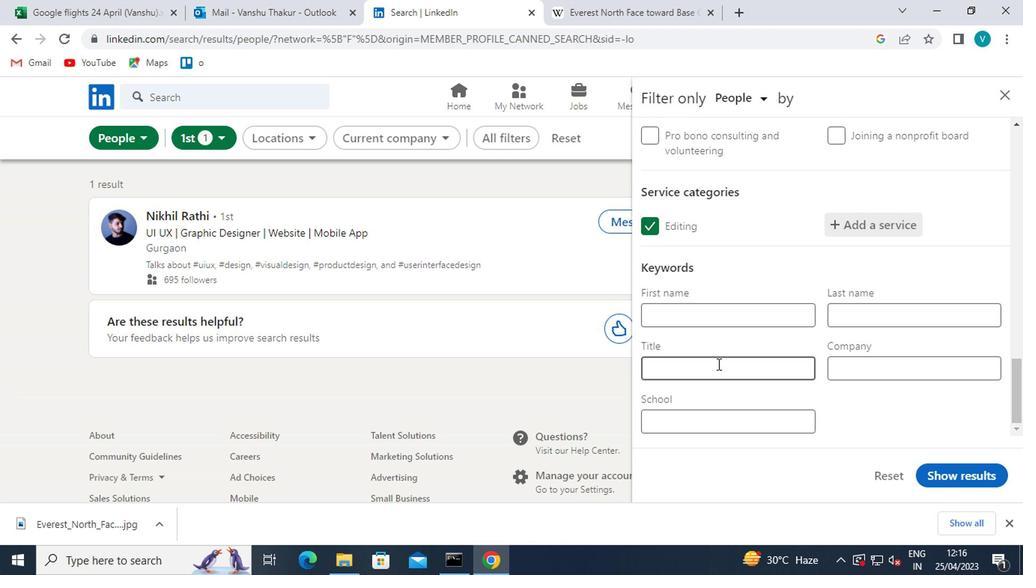 
Action: Key pressed <Key.shift>MEETING<Key.space><Key.shift><Key.shift><Key.shift><Key.shift><Key.shift><Key.shift><Key.shift><Key.shift><Key.shift><Key.shift><Key.shift><Key.shift><Key.shift><Key.shift><Key.shift><Key.shift><Key.shift><Key.shift><Key.shift><Key.shift><Key.shift><Key.shift><Key.shift><Key.shift><Key.shift><Key.shift><Key.shift><Key.shift><Key.shift><Key.shift><Key.shift>PLANNEE<Key.backspace><Key.backspace>ER
Screenshot: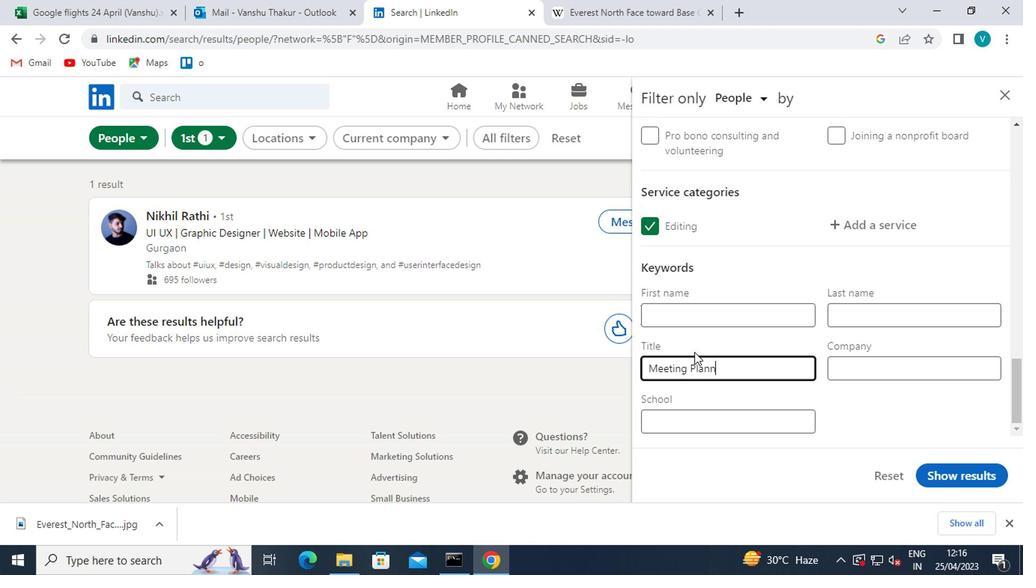 
Action: Mouse moved to (932, 479)
Screenshot: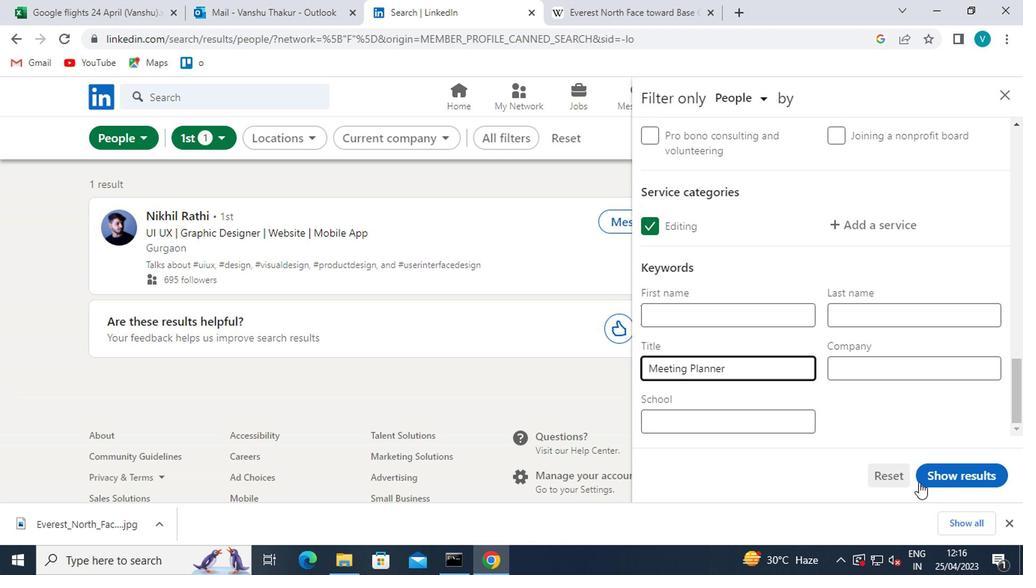 
Action: Mouse pressed left at (932, 479)
Screenshot: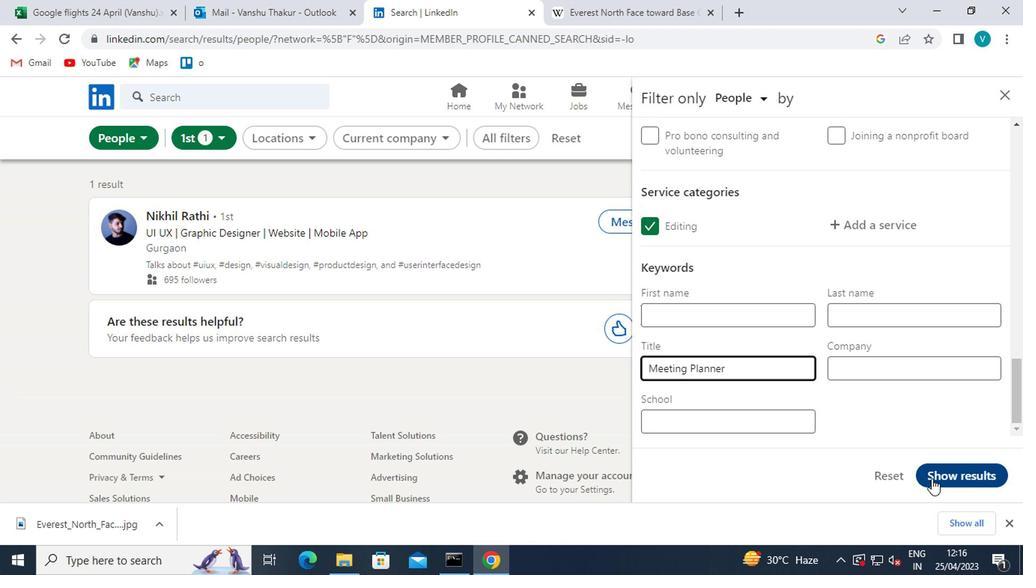 
Action: Mouse moved to (932, 480)
Screenshot: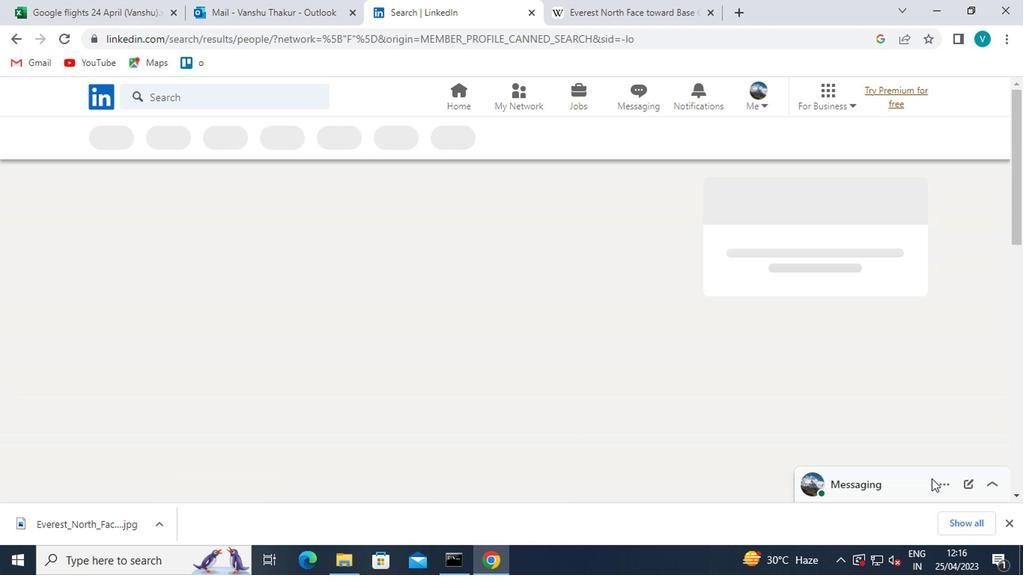 
